 Task: Find connections with filter location Mettmann with filter topic #Automationwith filter profile language French with filter current company Crescendo Global  with filter school Smt Mithibai Motiram Kundnani College of Commerce and Economics 32nd Road Bandra Mumbai 400 050 with filter industry Wholesale Luxury Goods and Jewelry with filter service category Labor and Employment Law with filter keywords title Chief People Officer
Action: Mouse moved to (488, 49)
Screenshot: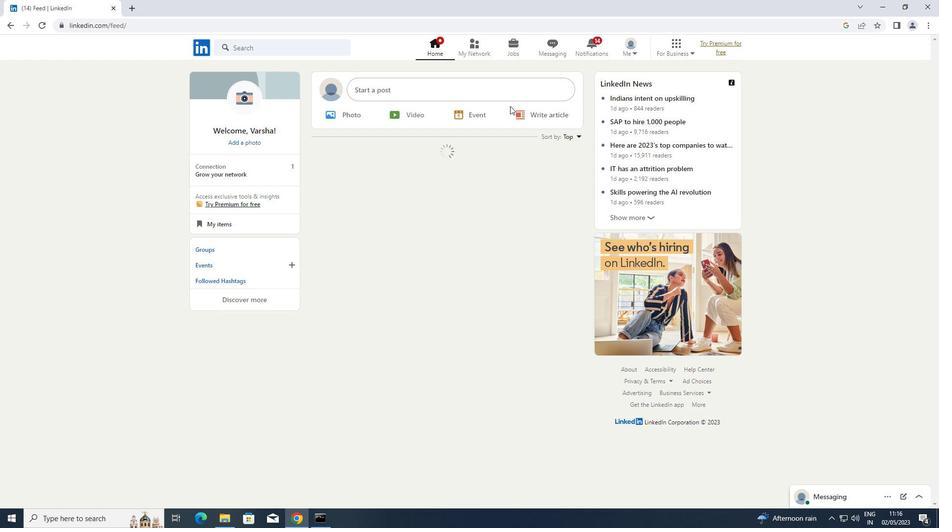 
Action: Mouse pressed left at (488, 49)
Screenshot: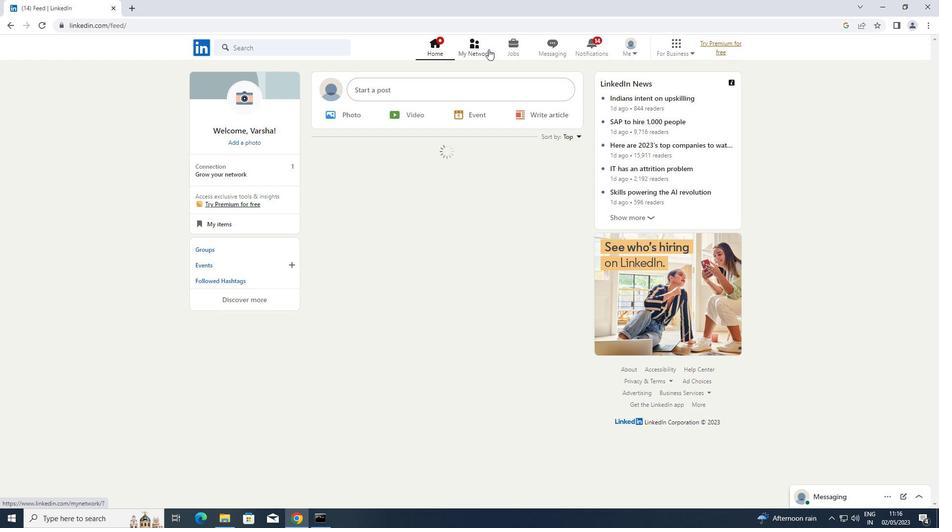 
Action: Mouse moved to (254, 94)
Screenshot: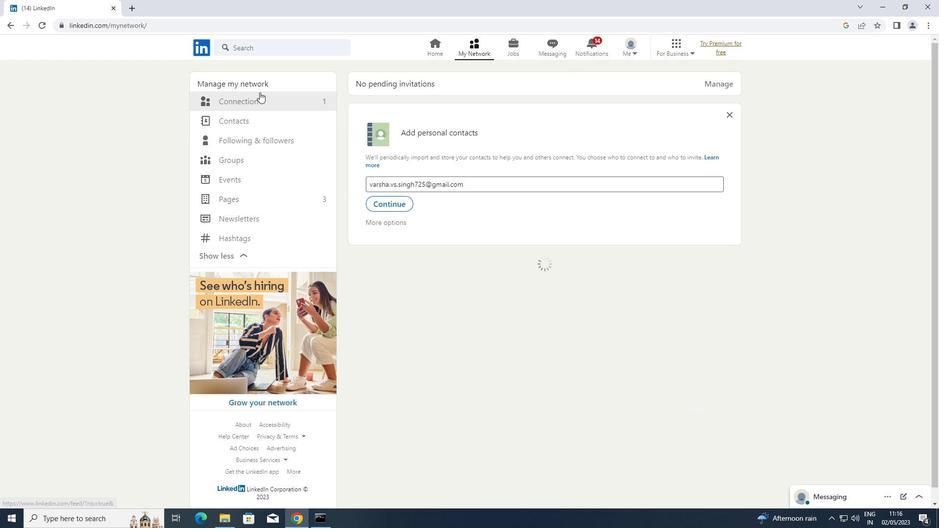 
Action: Mouse pressed left at (254, 94)
Screenshot: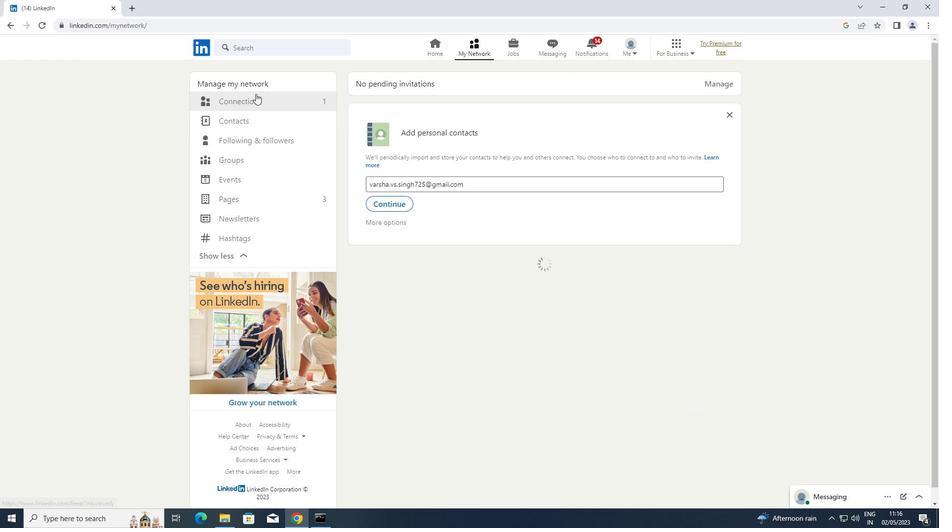 
Action: Mouse moved to (255, 96)
Screenshot: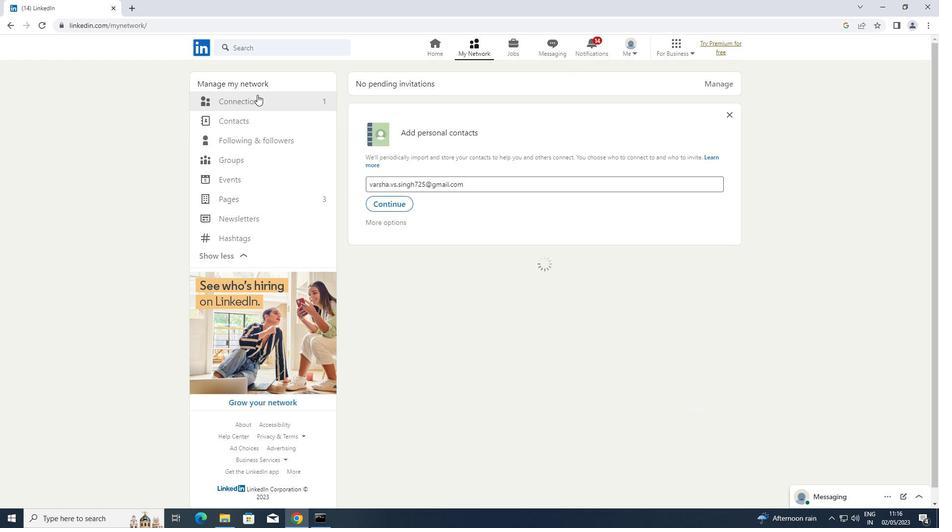 
Action: Mouse pressed left at (255, 96)
Screenshot: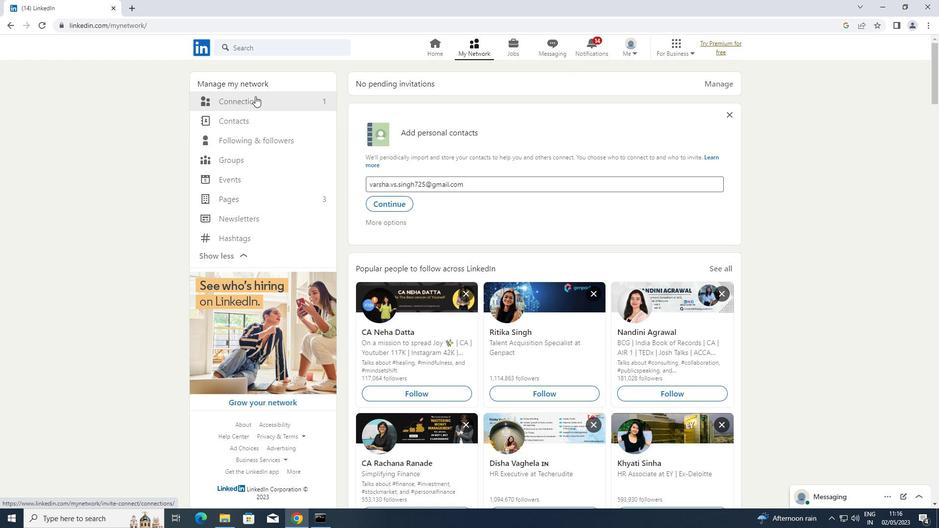 
Action: Mouse moved to (543, 100)
Screenshot: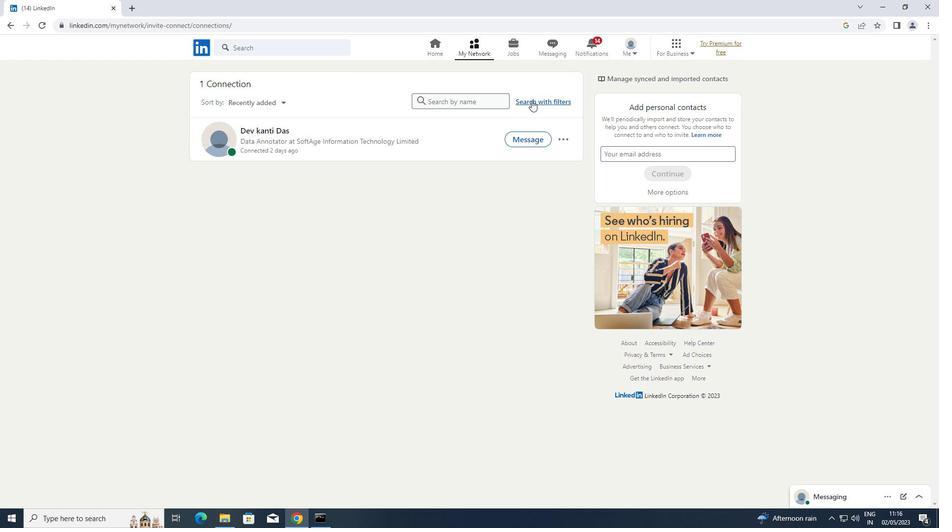 
Action: Mouse pressed left at (543, 100)
Screenshot: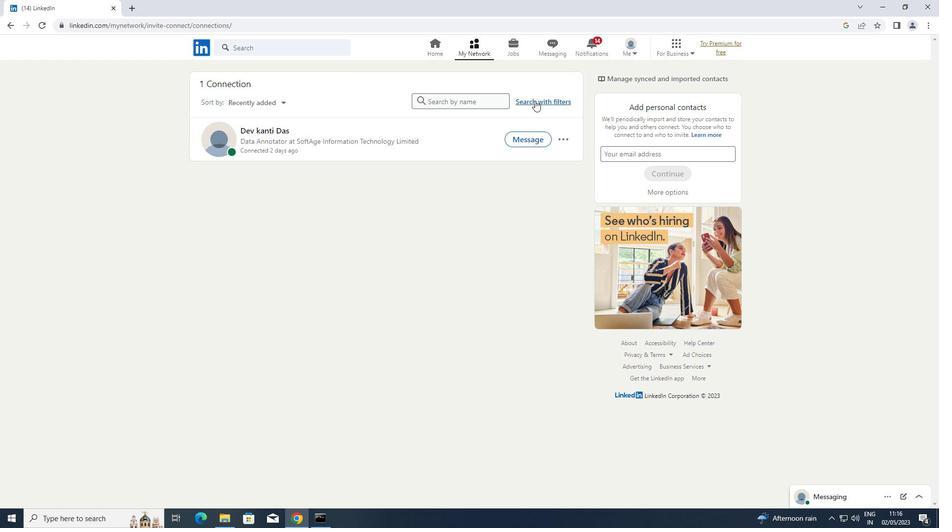 
Action: Mouse moved to (499, 76)
Screenshot: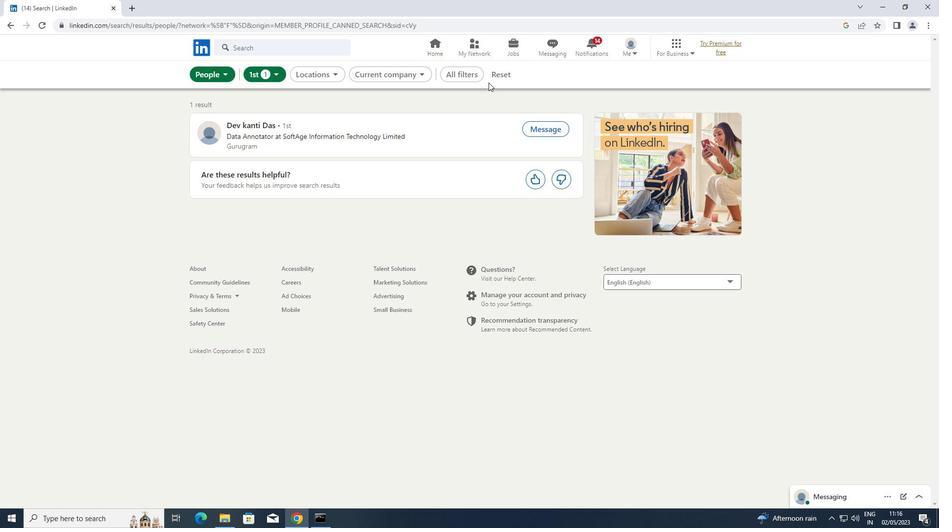 
Action: Mouse pressed left at (499, 76)
Screenshot: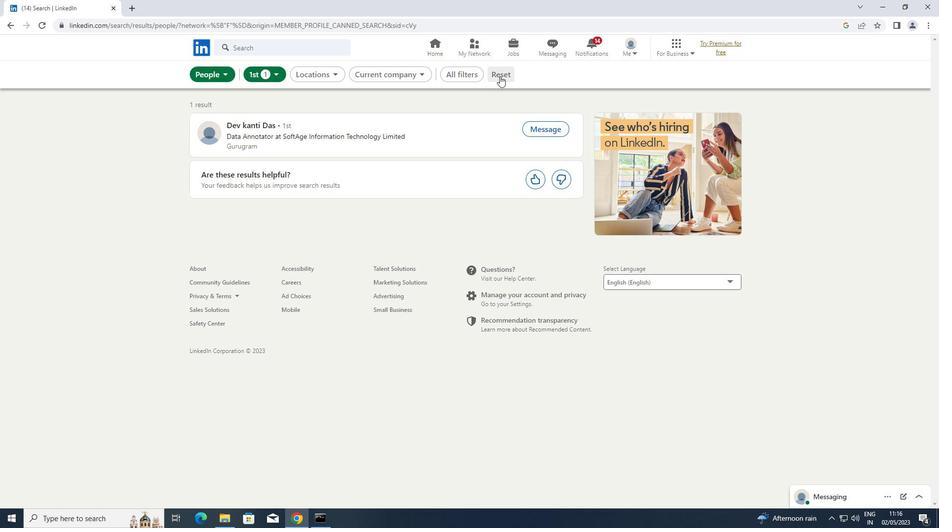 
Action: Mouse moved to (481, 74)
Screenshot: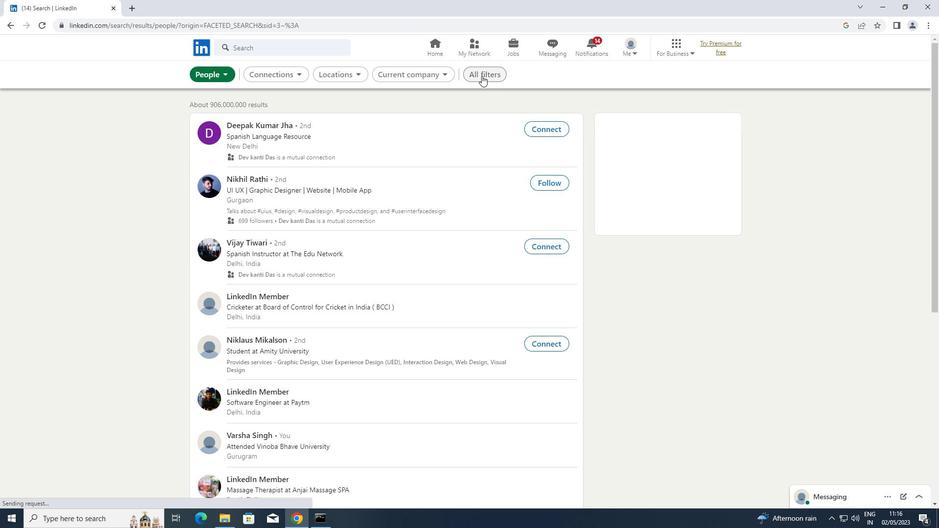 
Action: Mouse pressed left at (481, 74)
Screenshot: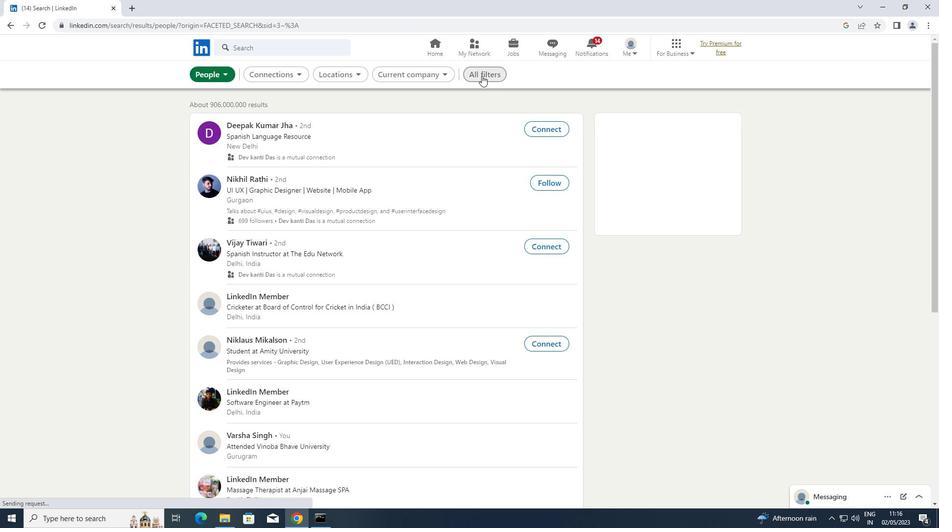 
Action: Mouse moved to (811, 362)
Screenshot: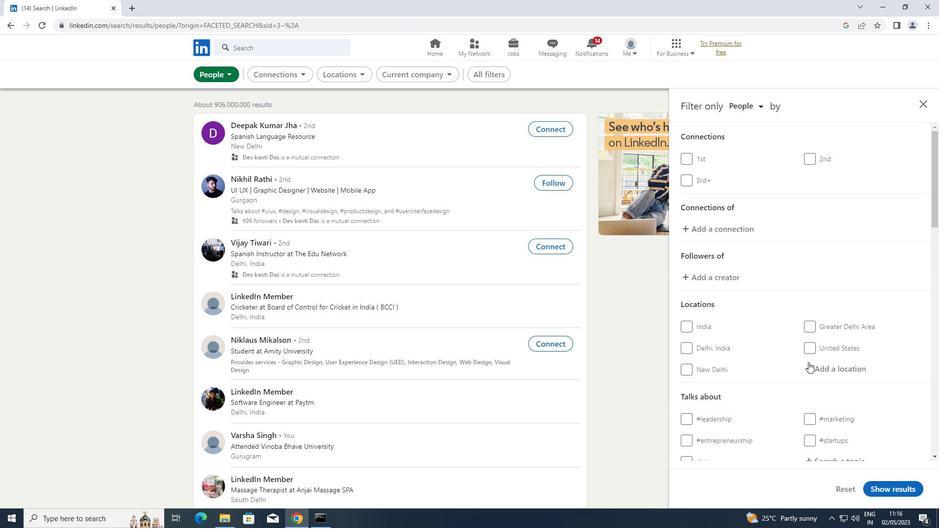 
Action: Mouse pressed left at (811, 362)
Screenshot: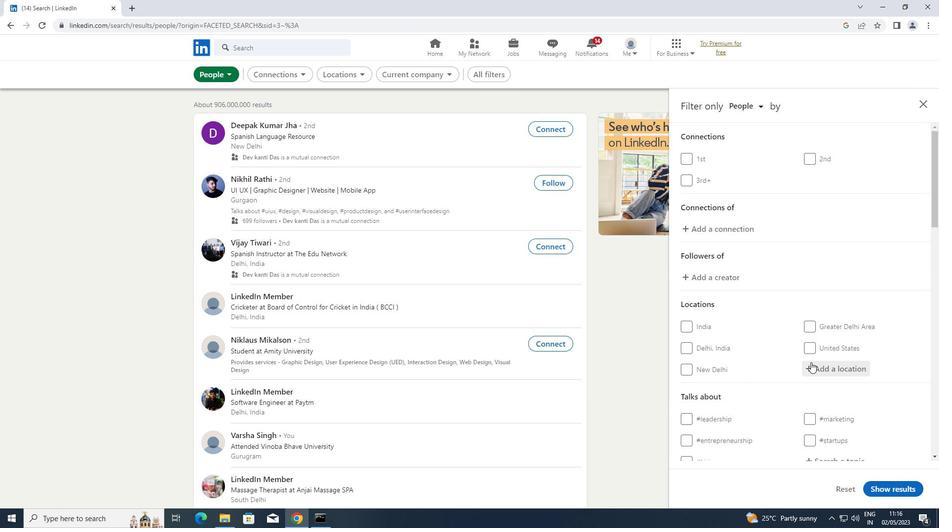 
Action: Key pressed <Key.shift>METTMAN
Screenshot: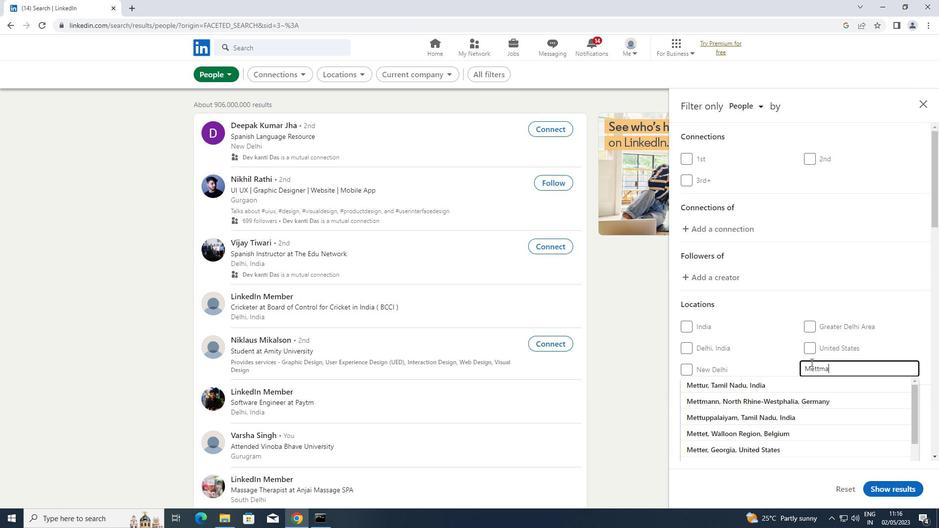 
Action: Mouse moved to (798, 403)
Screenshot: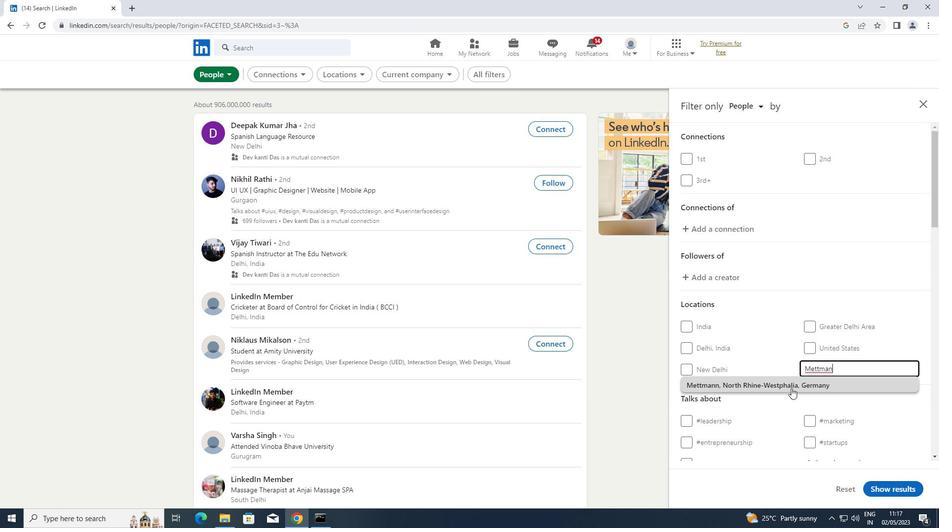 
Action: Mouse scrolled (798, 403) with delta (0, 0)
Screenshot: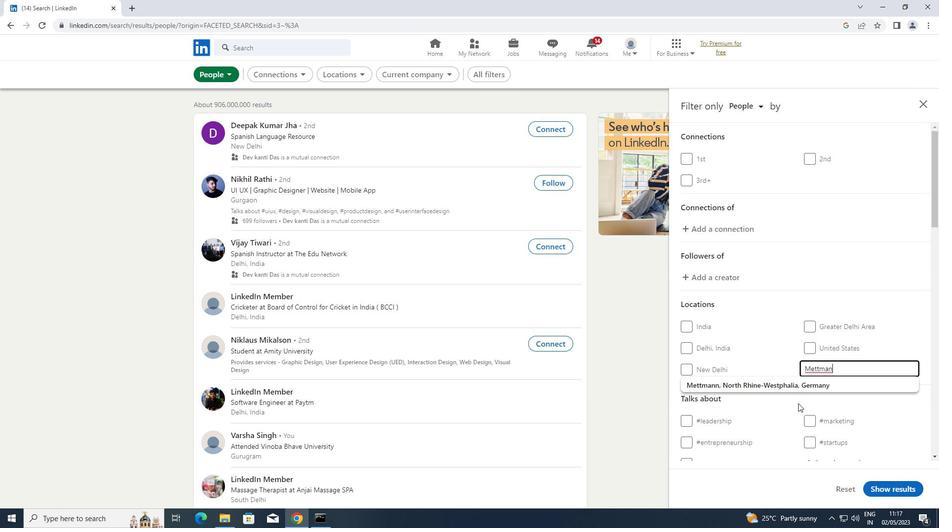 
Action: Mouse scrolled (798, 403) with delta (0, 0)
Screenshot: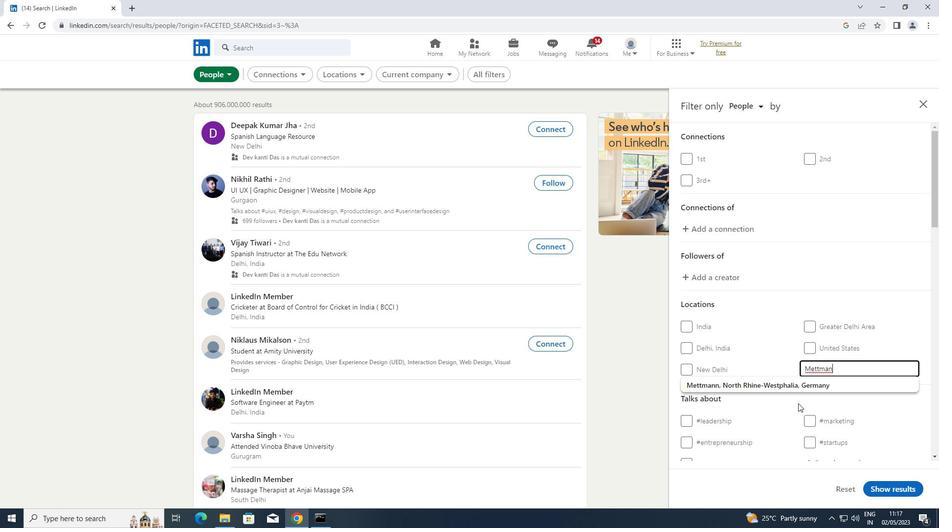 
Action: Mouse moved to (831, 360)
Screenshot: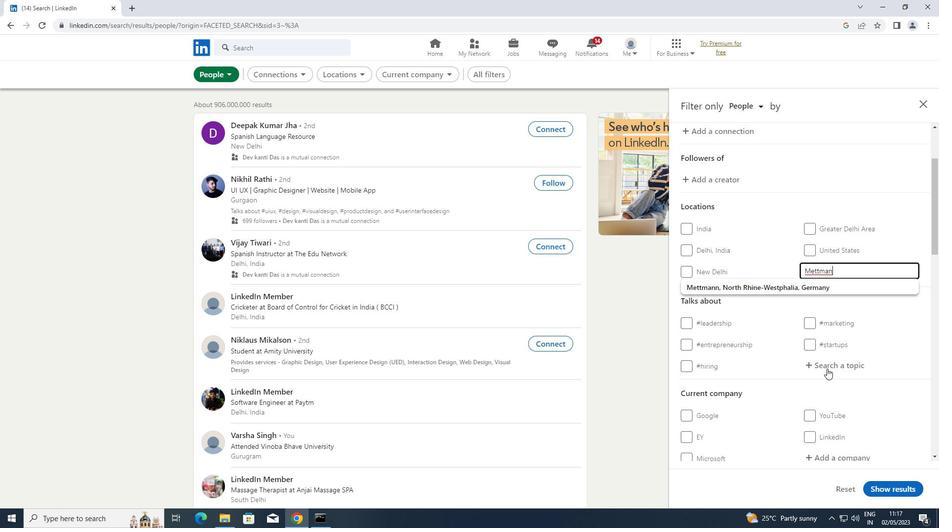 
Action: Mouse pressed left at (831, 360)
Screenshot: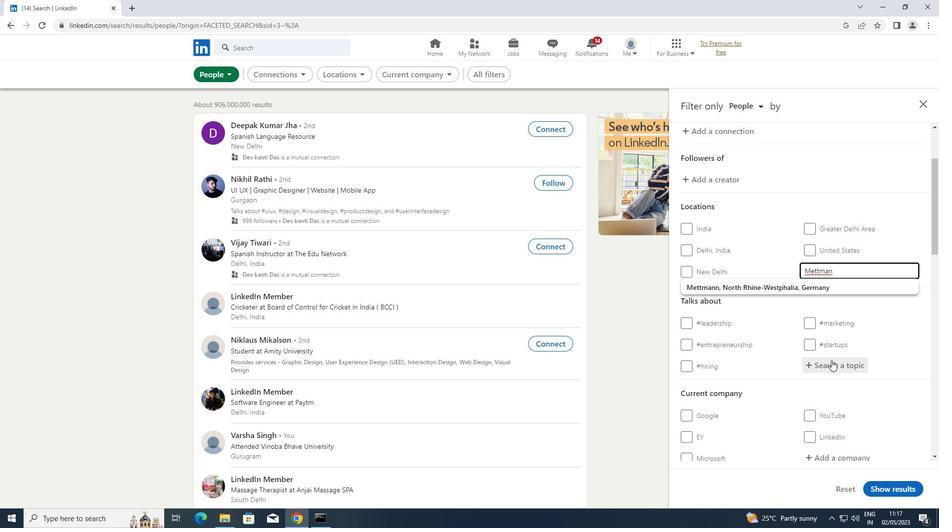 
Action: Key pressed <Key.shift>AUTOMA
Screenshot: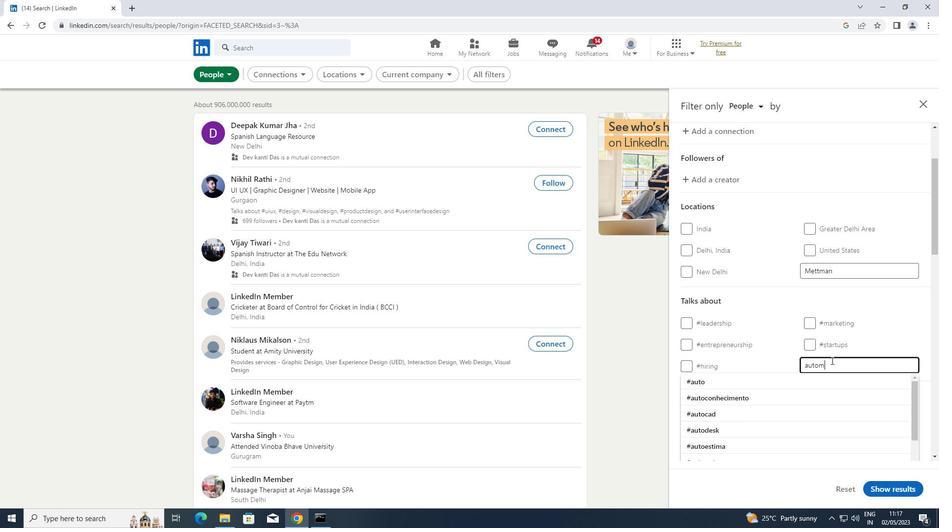 
Action: Mouse moved to (746, 388)
Screenshot: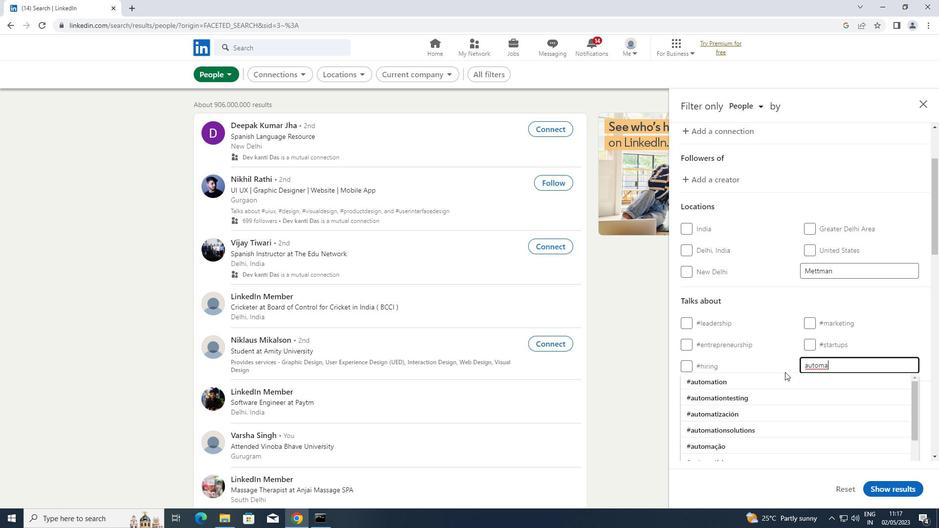 
Action: Mouse pressed left at (746, 388)
Screenshot: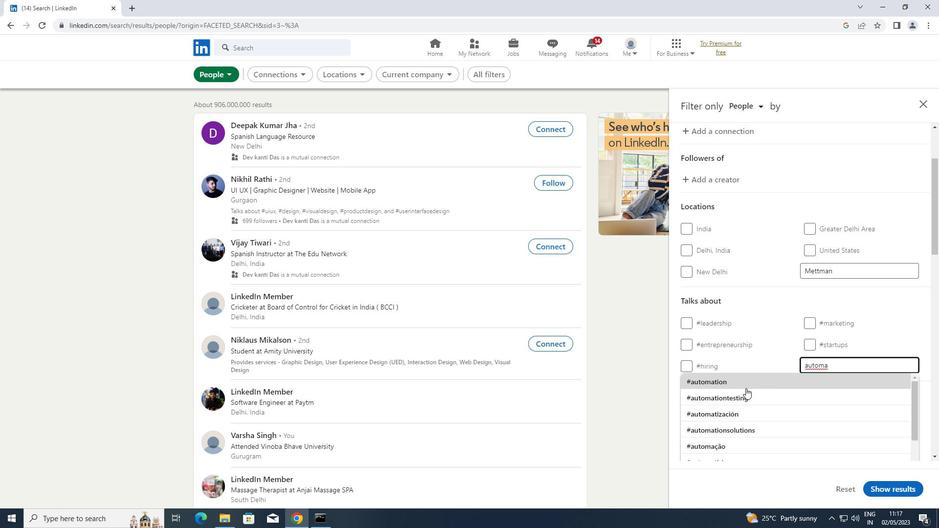 
Action: Mouse scrolled (746, 387) with delta (0, 0)
Screenshot: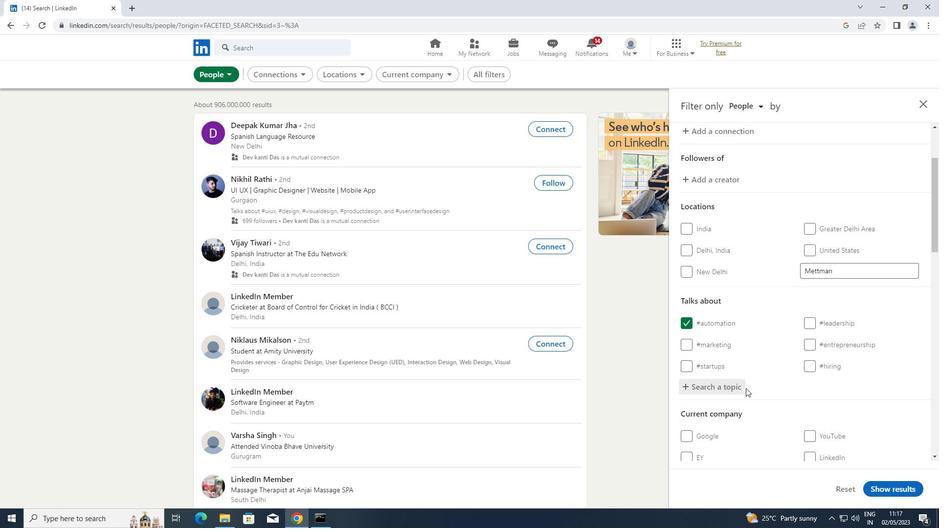 
Action: Mouse scrolled (746, 387) with delta (0, 0)
Screenshot: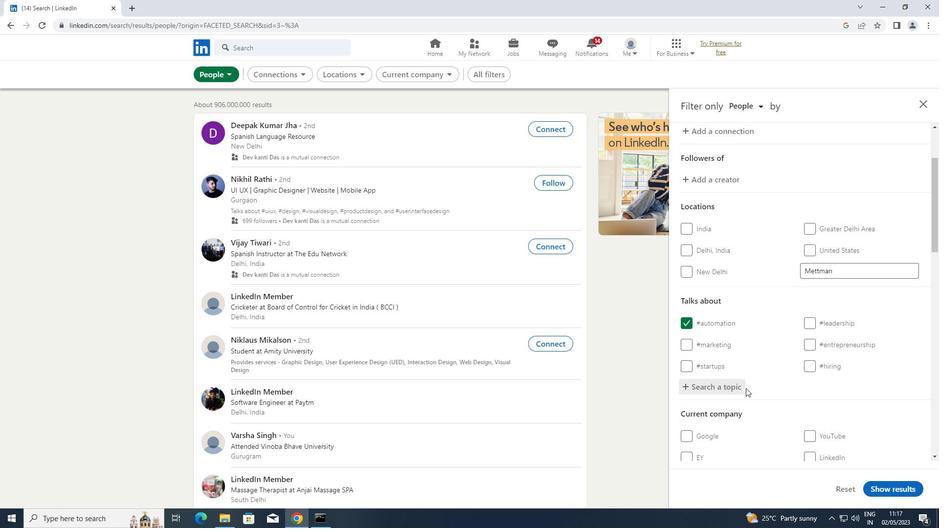 
Action: Mouse scrolled (746, 387) with delta (0, 0)
Screenshot: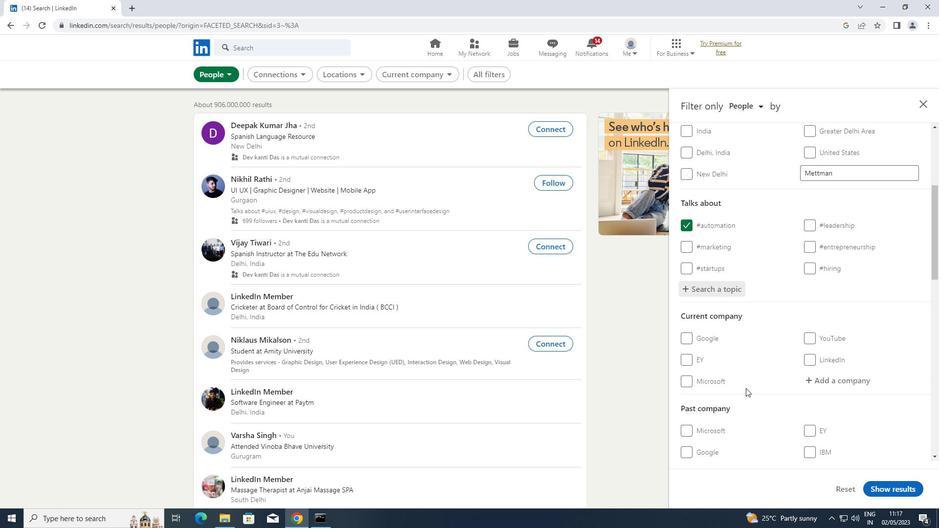 
Action: Mouse scrolled (746, 387) with delta (0, 0)
Screenshot: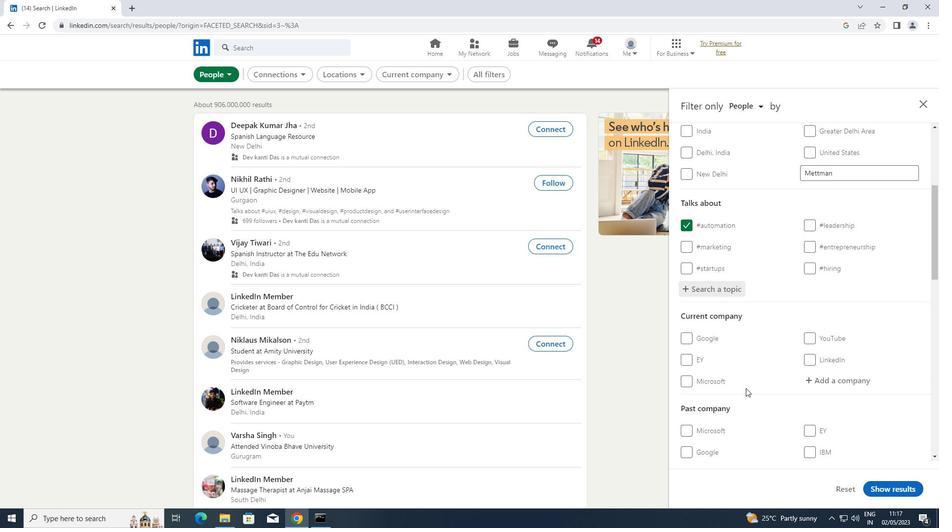 
Action: Mouse scrolled (746, 387) with delta (0, 0)
Screenshot: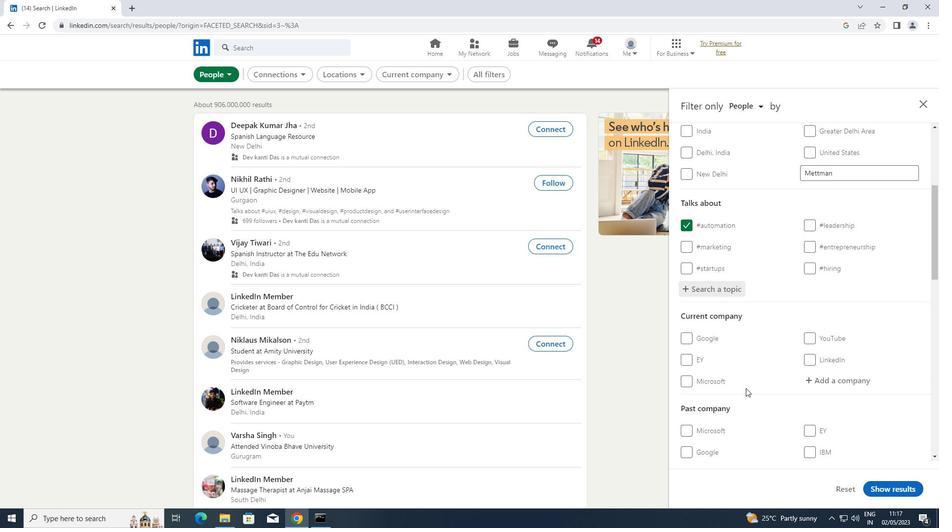 
Action: Mouse scrolled (746, 387) with delta (0, 0)
Screenshot: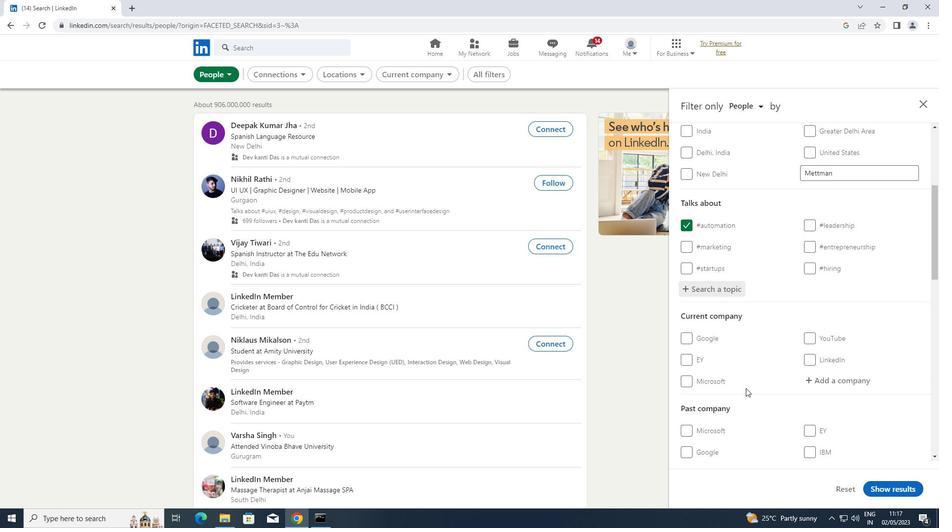 
Action: Mouse scrolled (746, 387) with delta (0, 0)
Screenshot: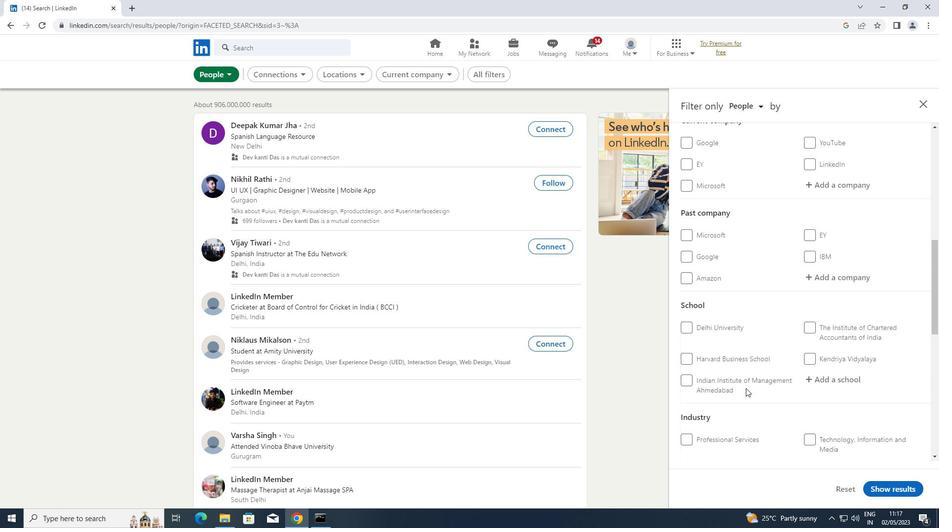 
Action: Mouse scrolled (746, 387) with delta (0, 0)
Screenshot: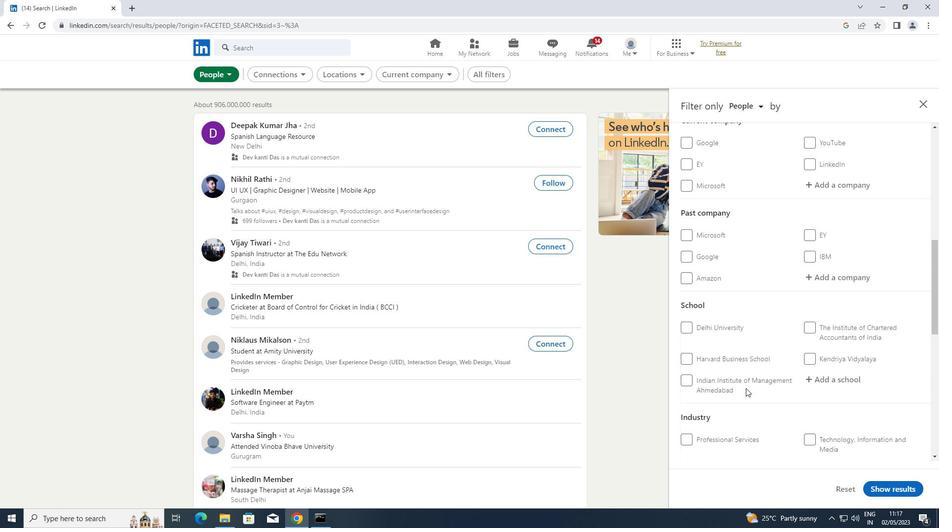 
Action: Mouse scrolled (746, 387) with delta (0, 0)
Screenshot: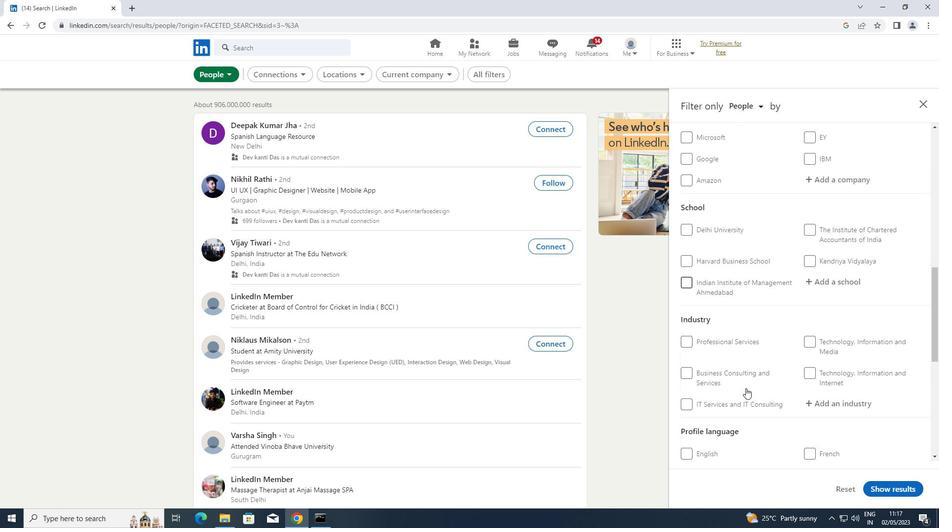 
Action: Mouse scrolled (746, 387) with delta (0, 0)
Screenshot: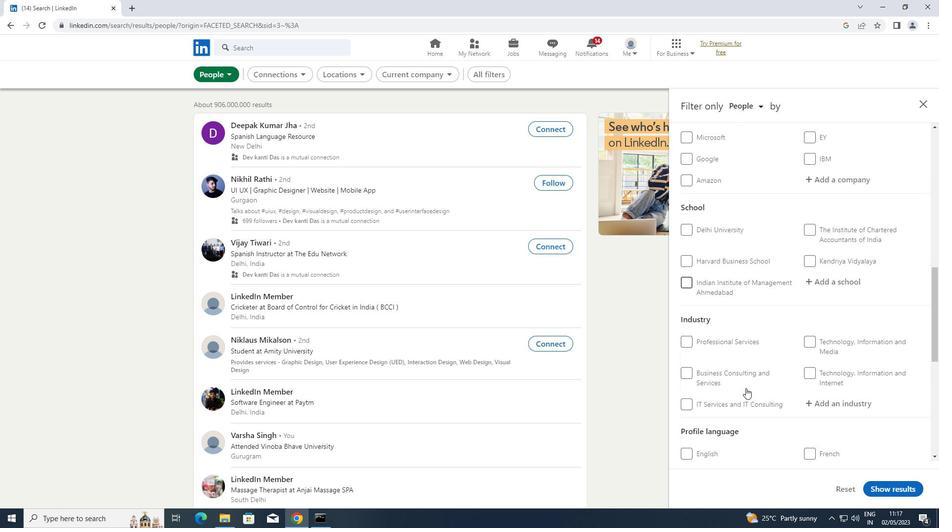 
Action: Mouse moved to (810, 357)
Screenshot: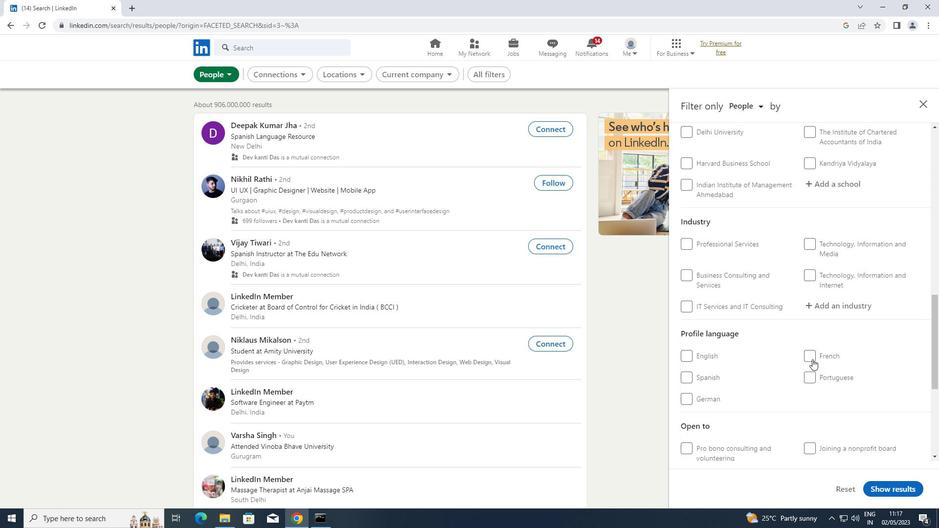 
Action: Mouse pressed left at (810, 357)
Screenshot: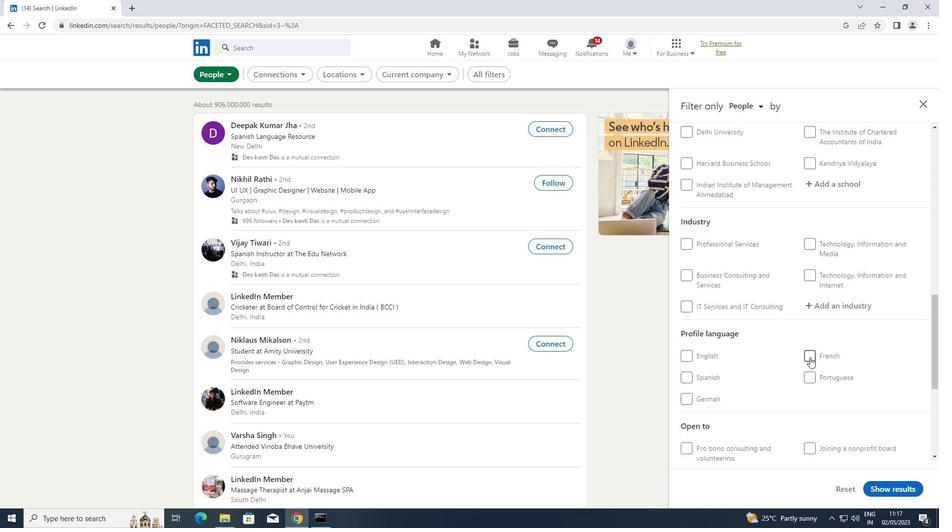 
Action: Mouse moved to (788, 352)
Screenshot: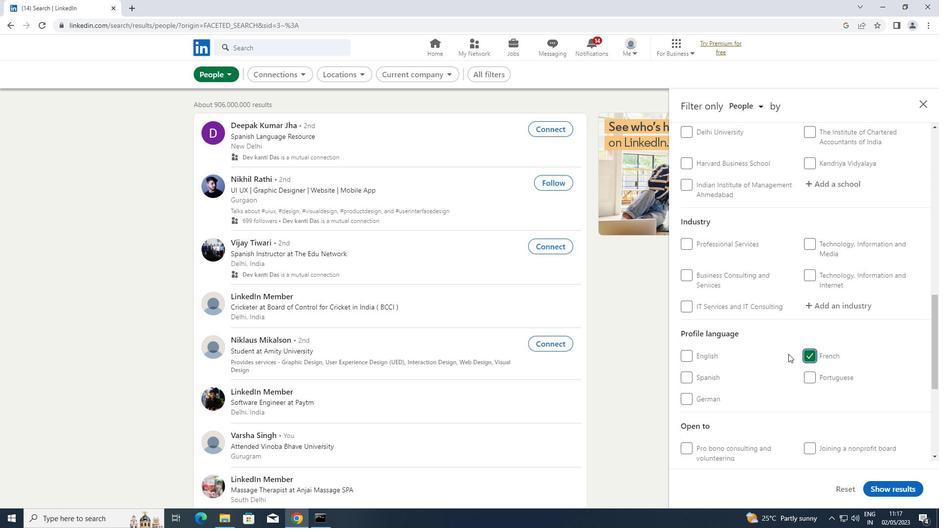 
Action: Mouse scrolled (788, 353) with delta (0, 0)
Screenshot: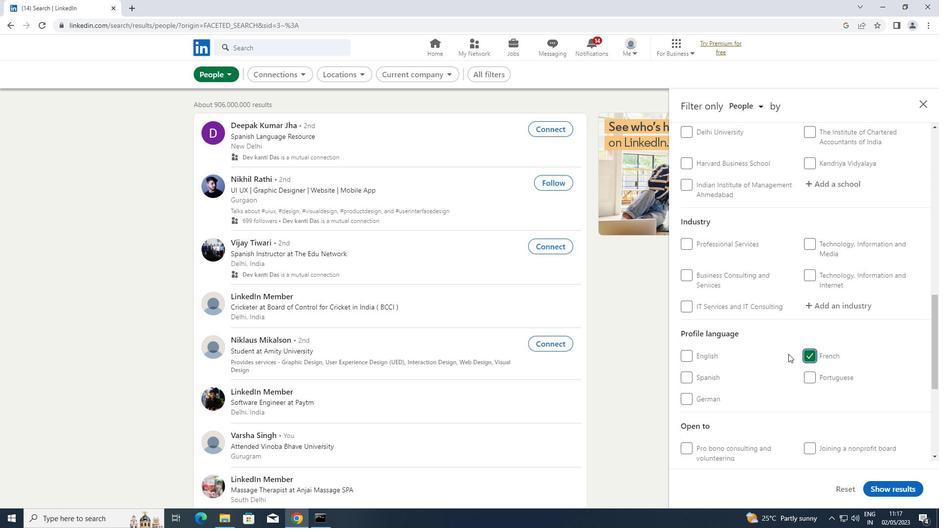 
Action: Mouse scrolled (788, 353) with delta (0, 0)
Screenshot: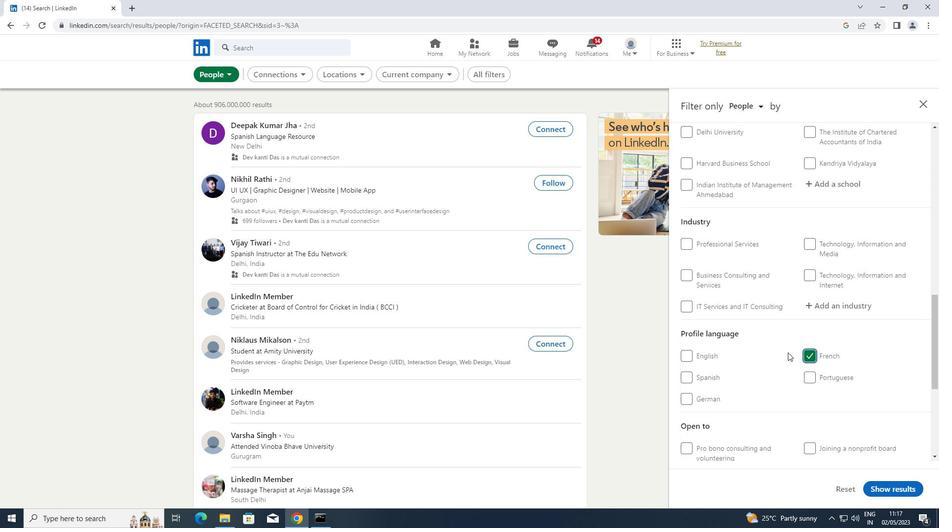 
Action: Mouse scrolled (788, 353) with delta (0, 0)
Screenshot: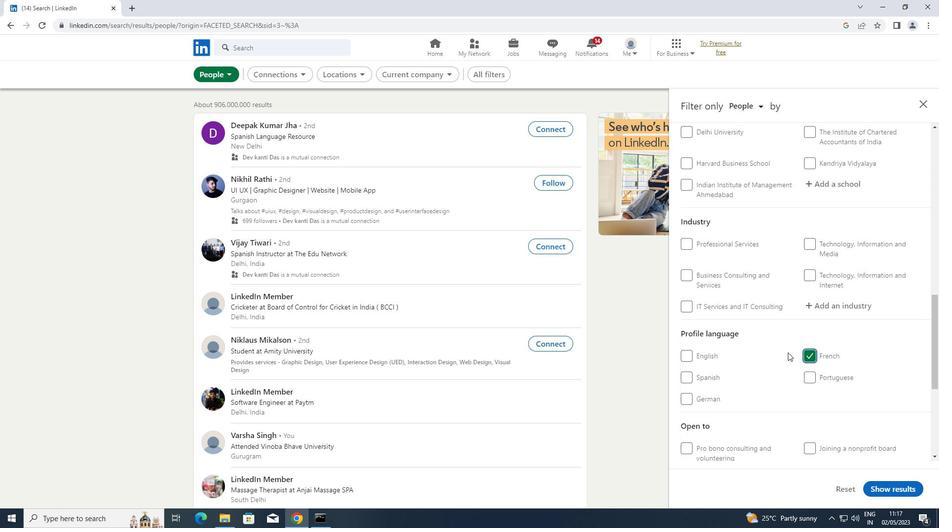 
Action: Mouse scrolled (788, 353) with delta (0, 0)
Screenshot: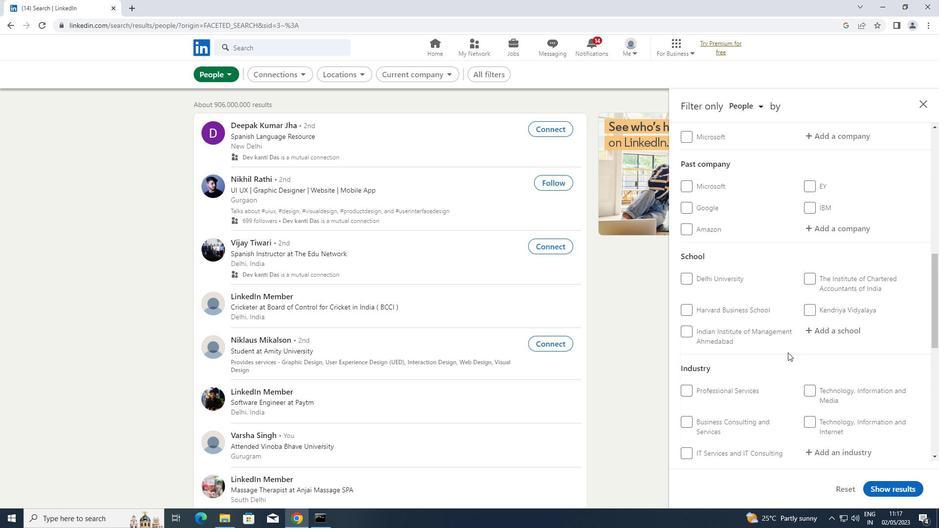 
Action: Mouse scrolled (788, 353) with delta (0, 0)
Screenshot: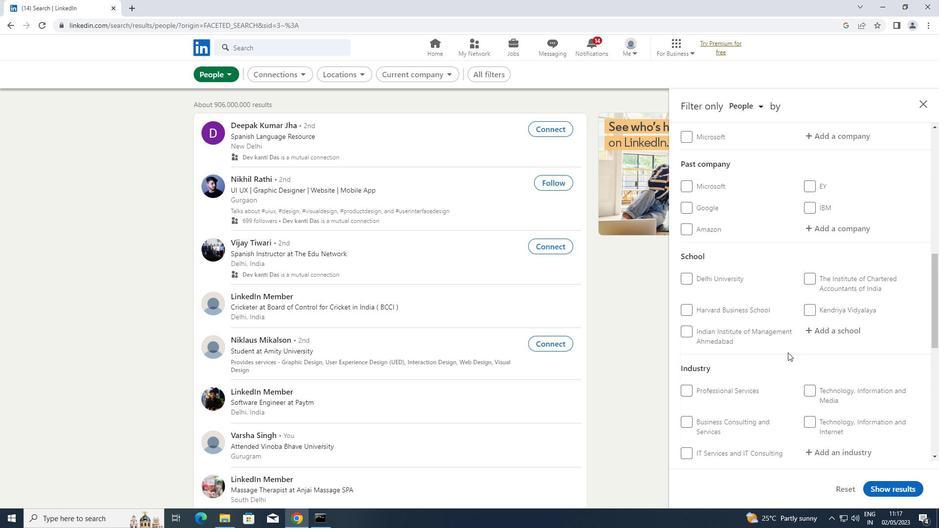 
Action: Mouse scrolled (788, 353) with delta (0, 0)
Screenshot: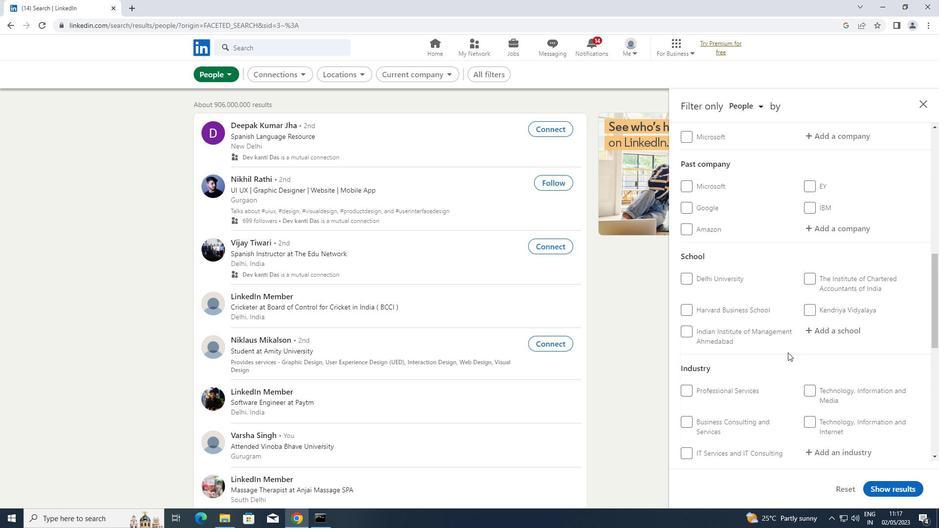 
Action: Mouse moved to (828, 280)
Screenshot: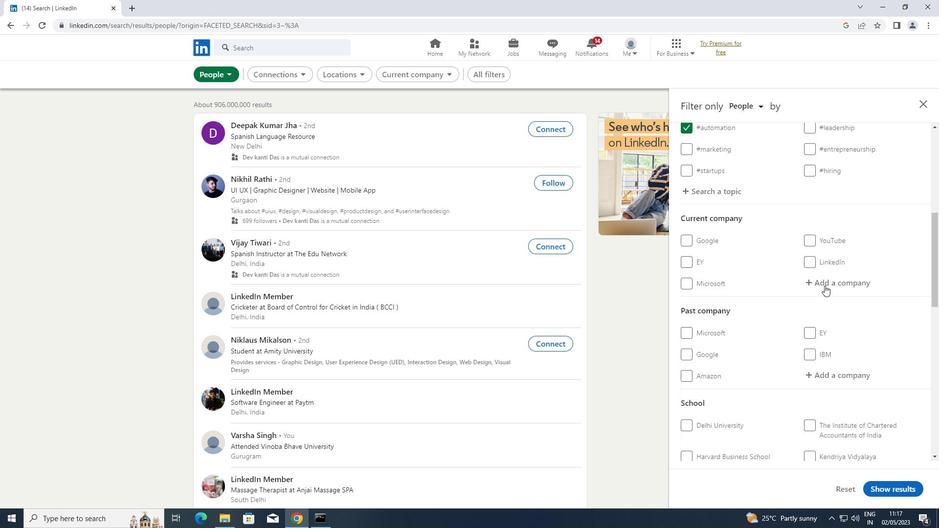 
Action: Mouse pressed left at (828, 280)
Screenshot: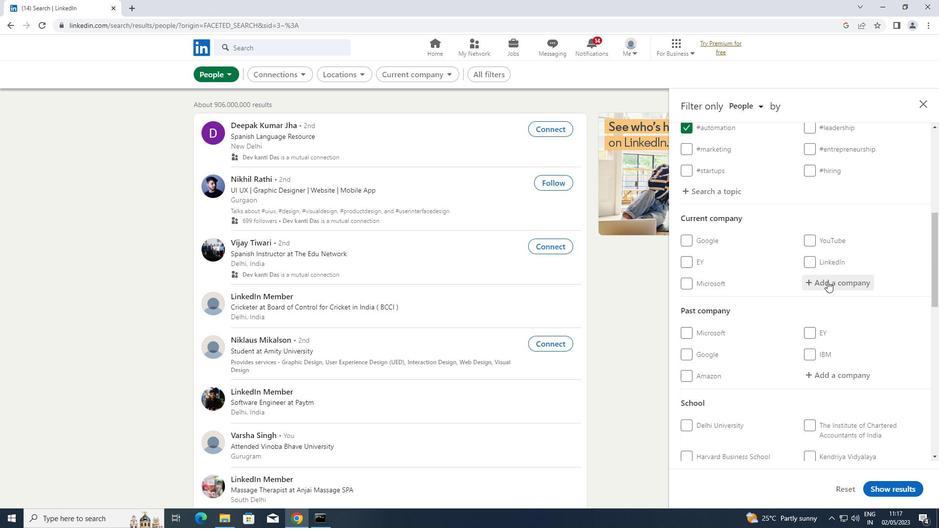 
Action: Key pressed <Key.shift>CRESCEN
Screenshot: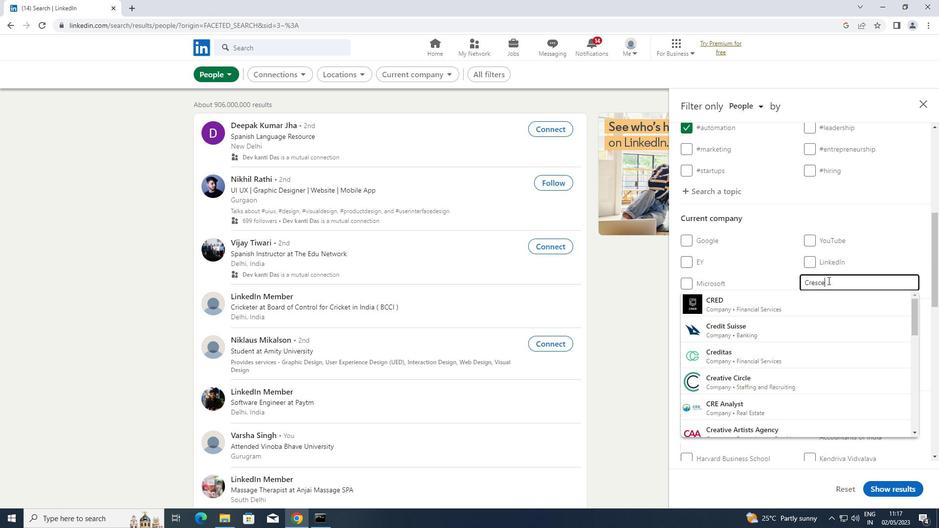 
Action: Mouse moved to (795, 306)
Screenshot: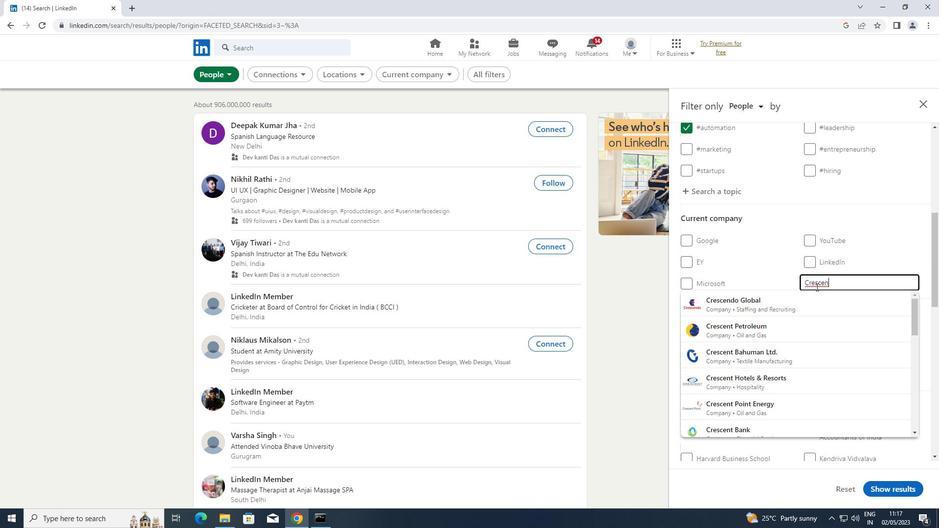 
Action: Mouse pressed left at (795, 306)
Screenshot: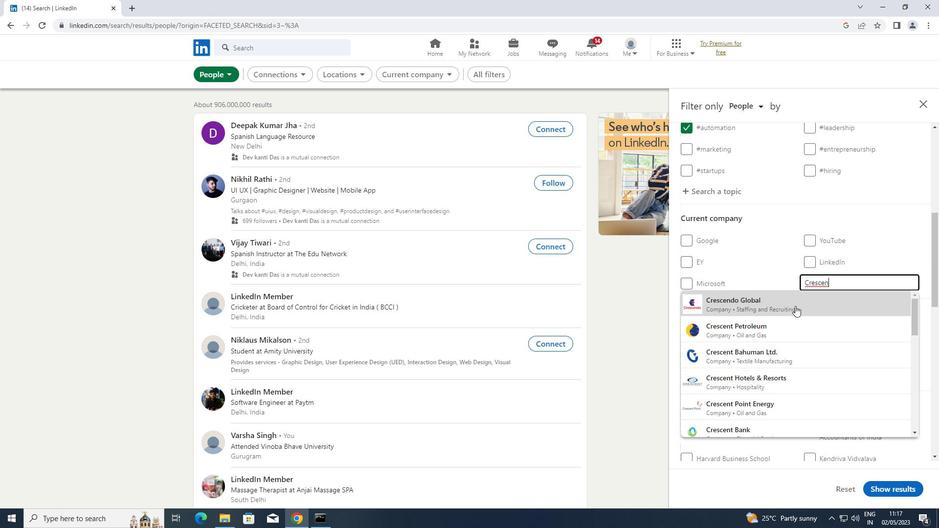 
Action: Mouse scrolled (795, 305) with delta (0, 0)
Screenshot: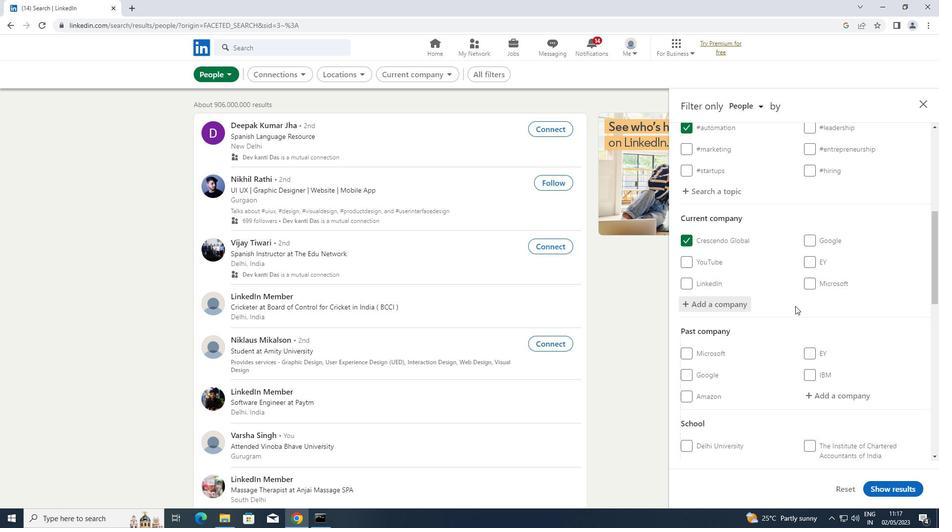 
Action: Mouse scrolled (795, 305) with delta (0, 0)
Screenshot: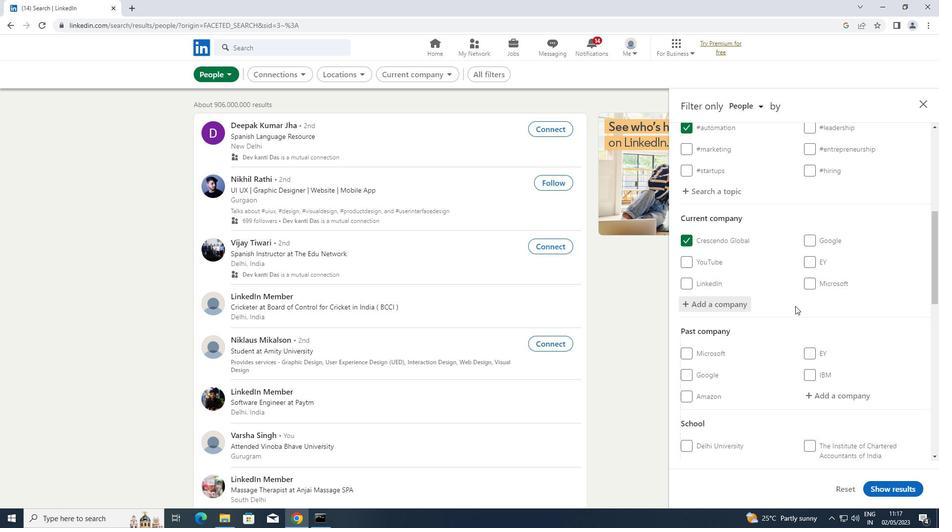 
Action: Mouse moved to (795, 305)
Screenshot: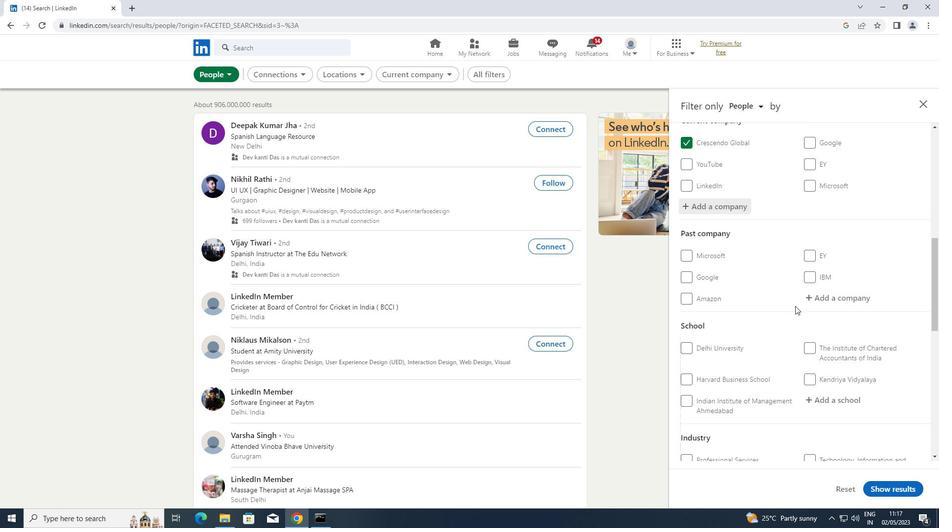 
Action: Mouse scrolled (795, 305) with delta (0, 0)
Screenshot: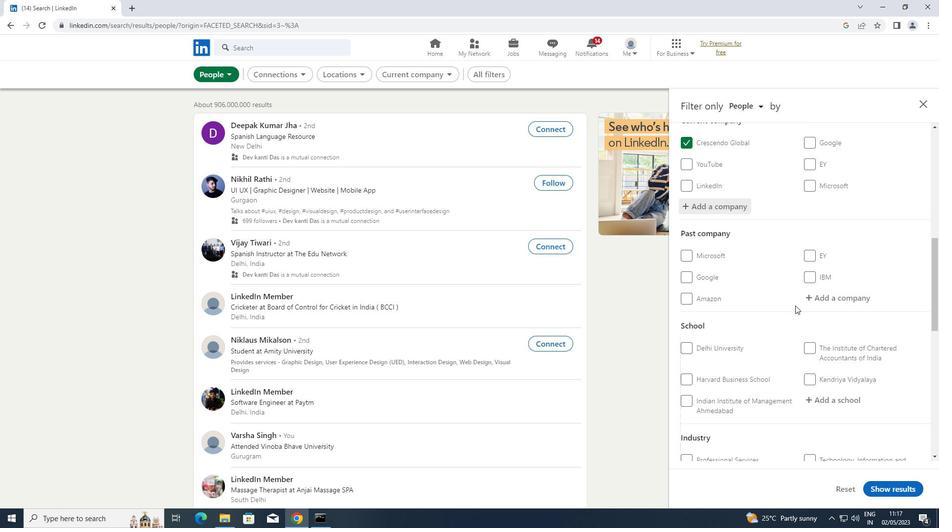 
Action: Mouse scrolled (795, 305) with delta (0, 0)
Screenshot: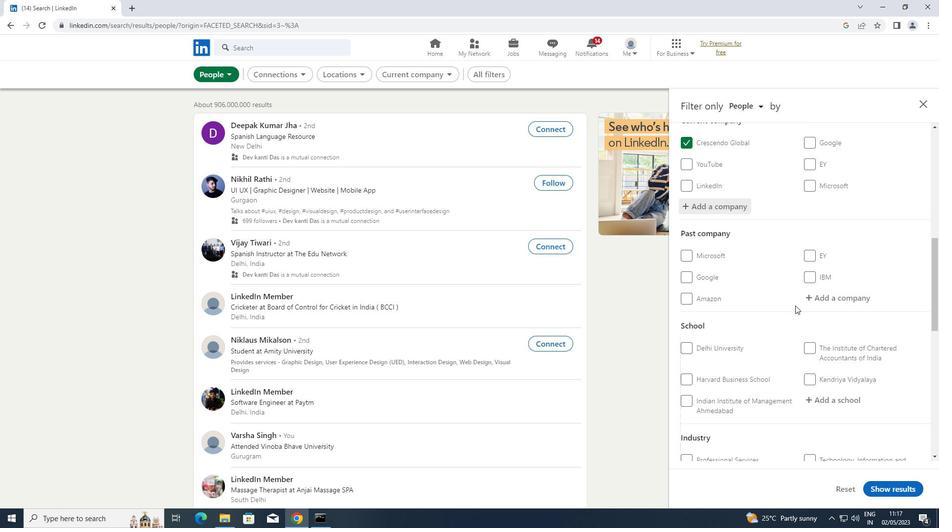 
Action: Mouse moved to (824, 300)
Screenshot: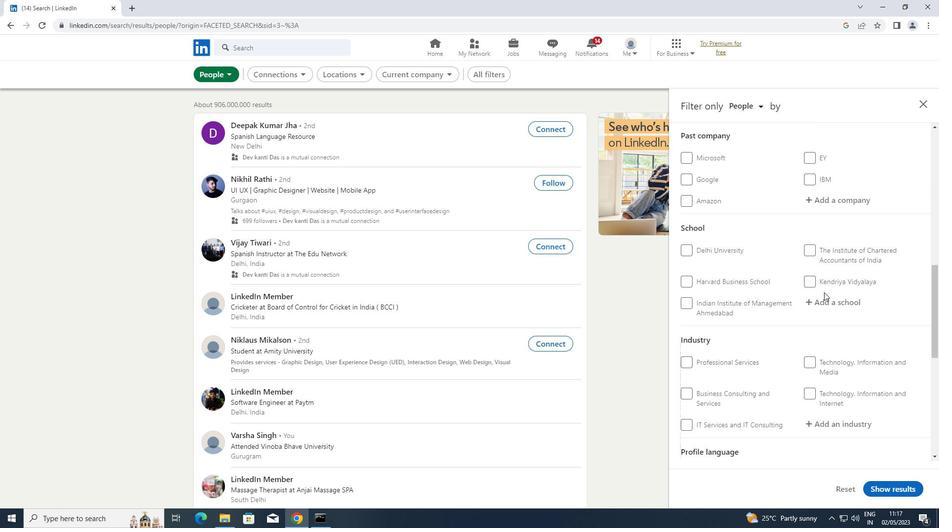 
Action: Mouse pressed left at (824, 300)
Screenshot: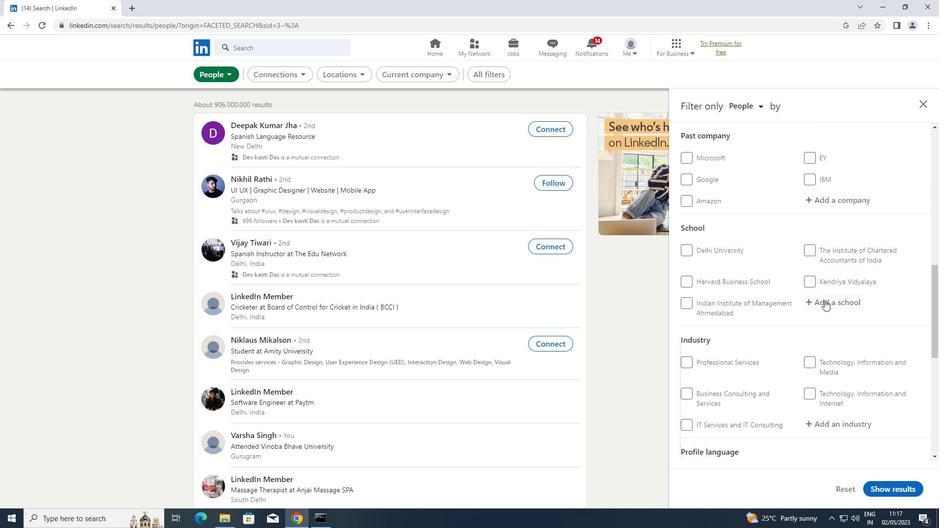 
Action: Key pressed <Key.shift>SMT<Key.space><Key.shift>MITHI
Screenshot: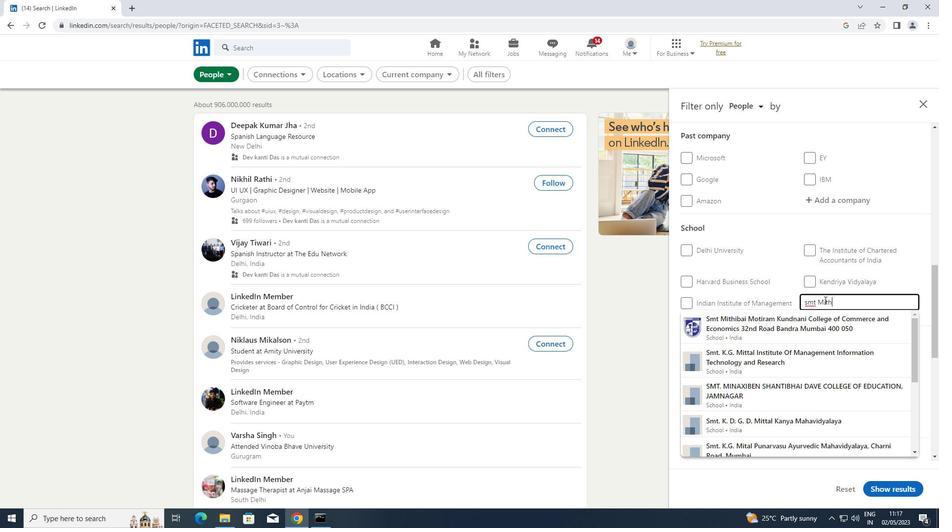 
Action: Mouse moved to (789, 323)
Screenshot: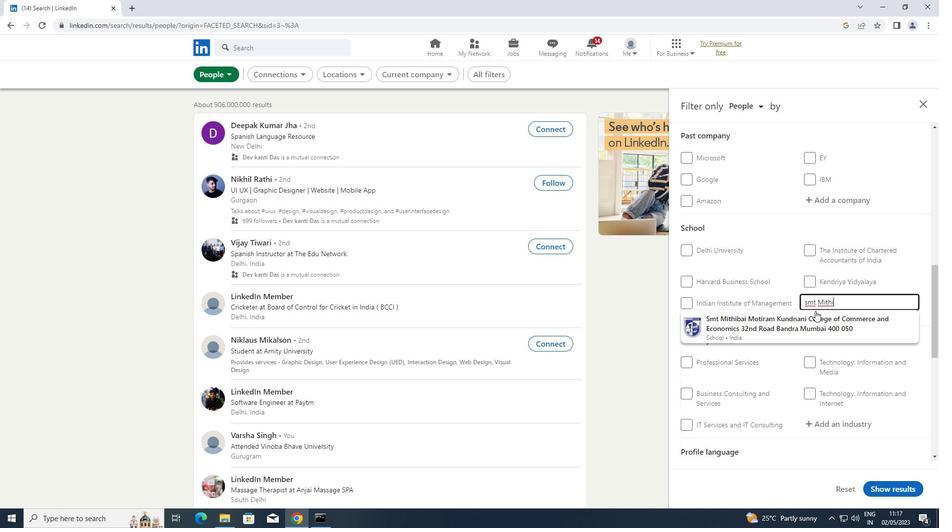 
Action: Mouse pressed left at (789, 323)
Screenshot: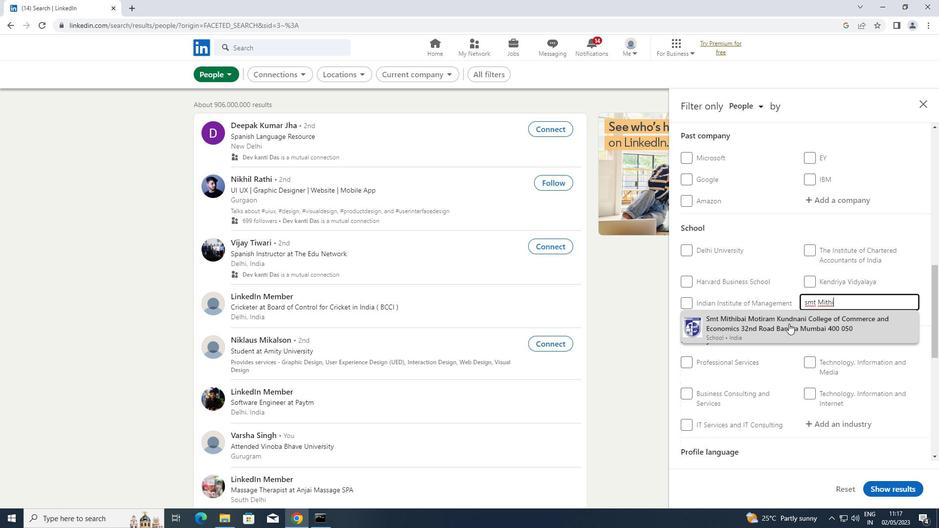 
Action: Mouse scrolled (789, 323) with delta (0, 0)
Screenshot: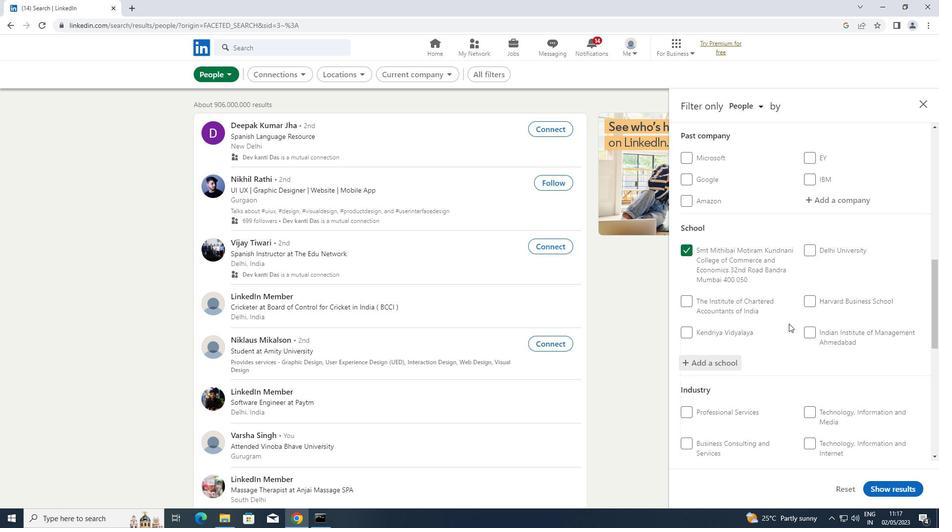 
Action: Mouse scrolled (789, 323) with delta (0, 0)
Screenshot: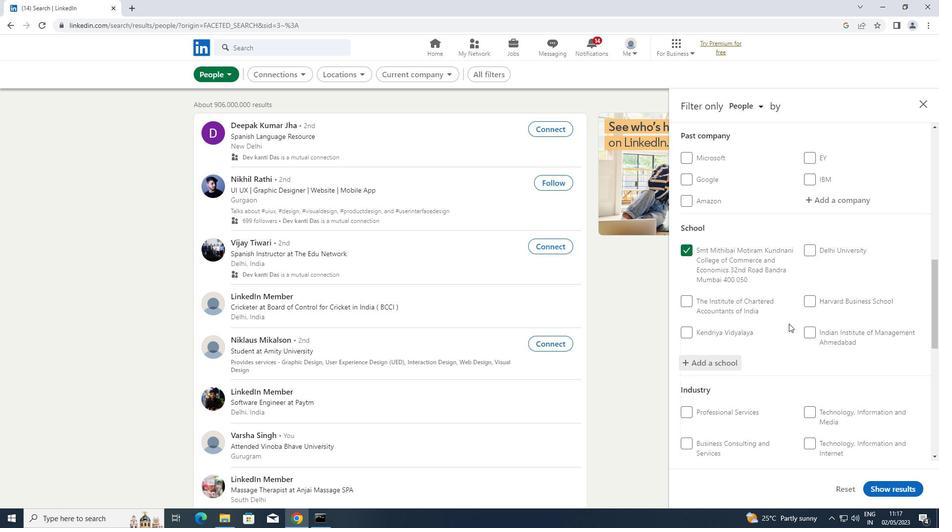 
Action: Mouse scrolled (789, 323) with delta (0, 0)
Screenshot: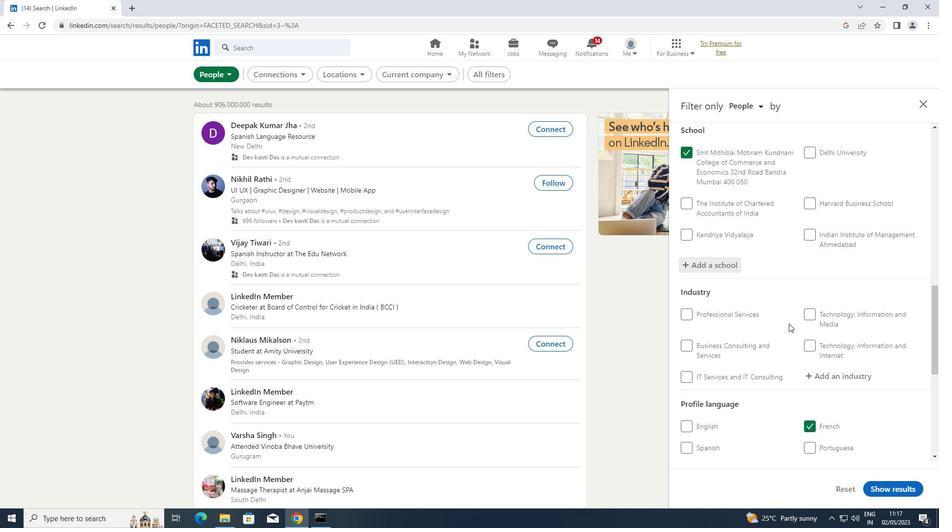 
Action: Mouse scrolled (789, 323) with delta (0, 0)
Screenshot: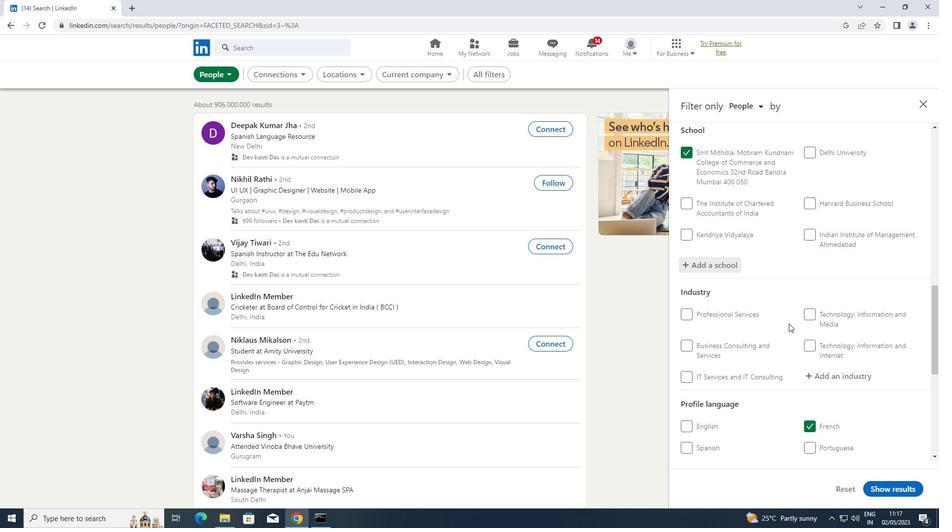 
Action: Mouse moved to (824, 279)
Screenshot: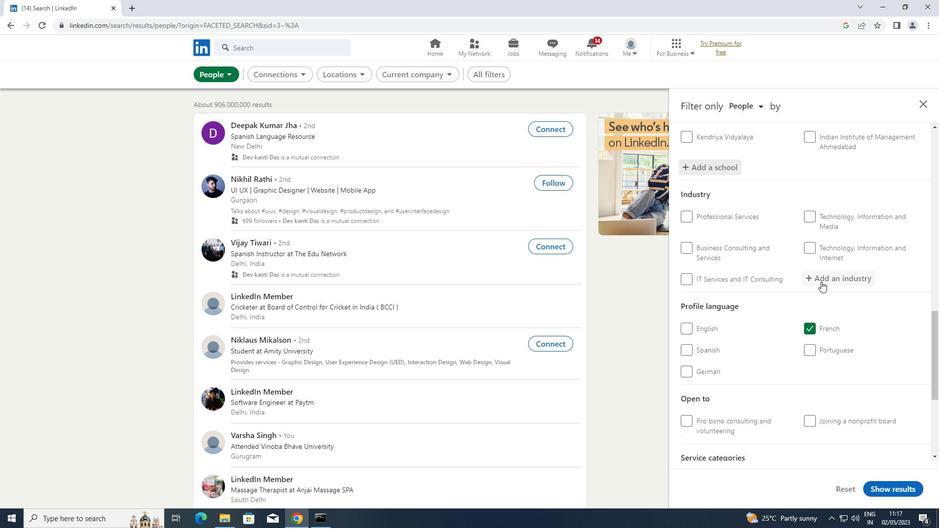 
Action: Mouse pressed left at (824, 279)
Screenshot: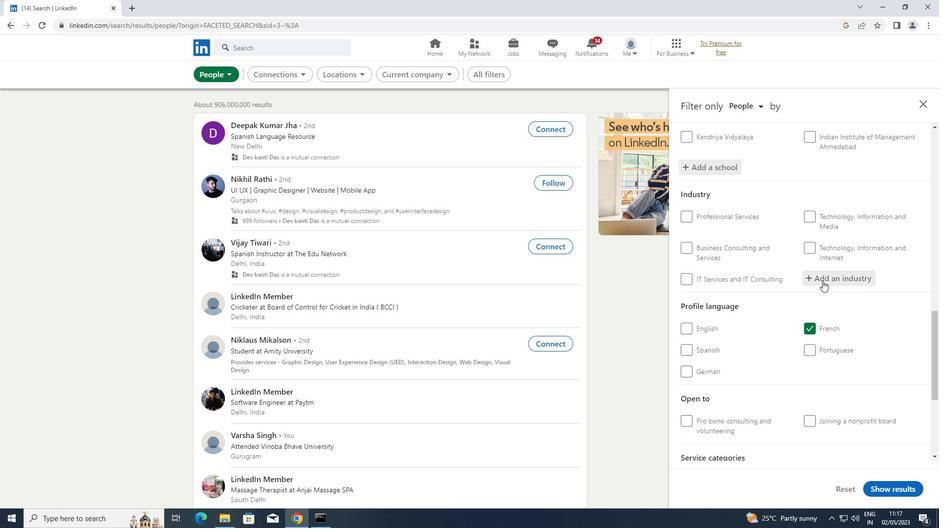 
Action: Key pressed <Key.shift>WHOLESALE<Key.space><Key.shift>LU
Screenshot: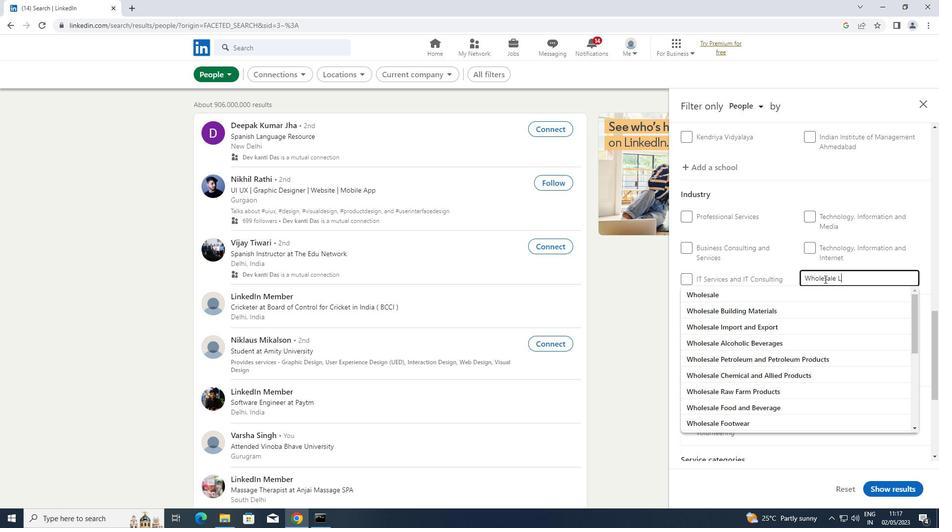 
Action: Mouse moved to (797, 292)
Screenshot: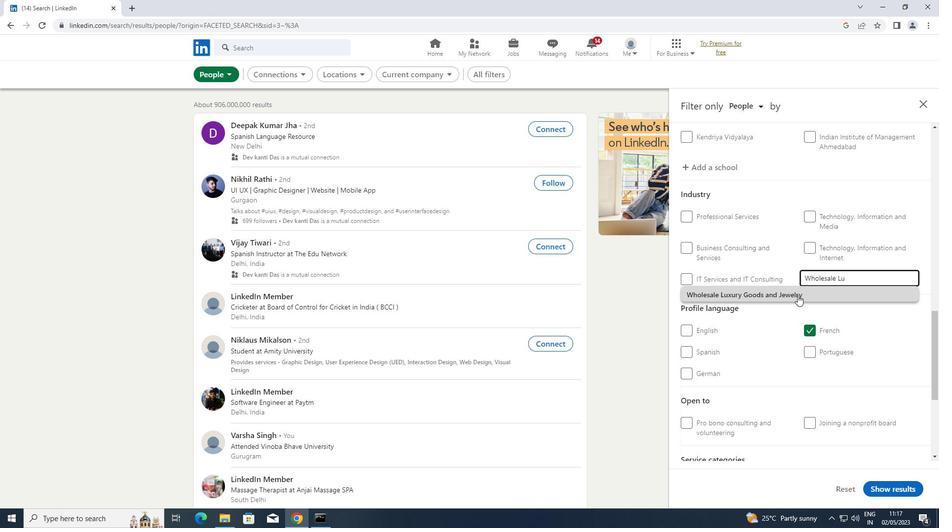 
Action: Mouse pressed left at (797, 292)
Screenshot: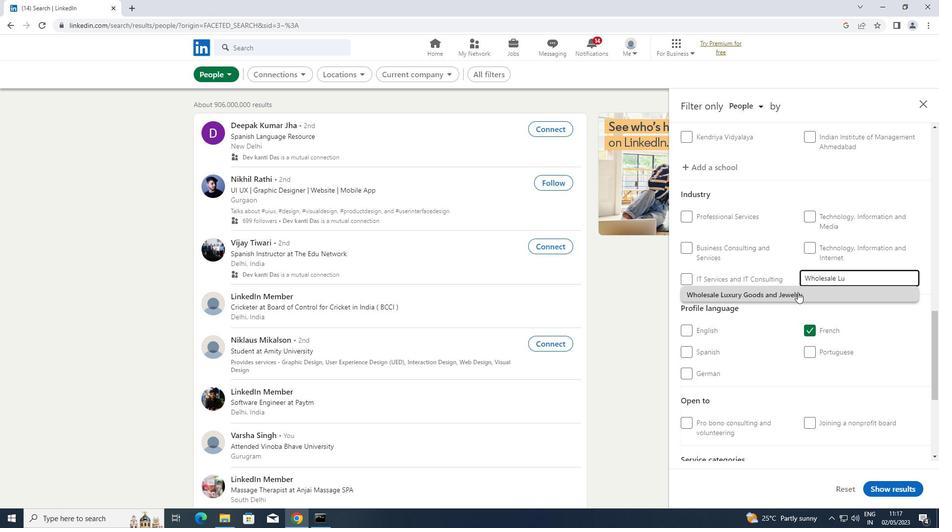 
Action: Mouse scrolled (797, 292) with delta (0, 0)
Screenshot: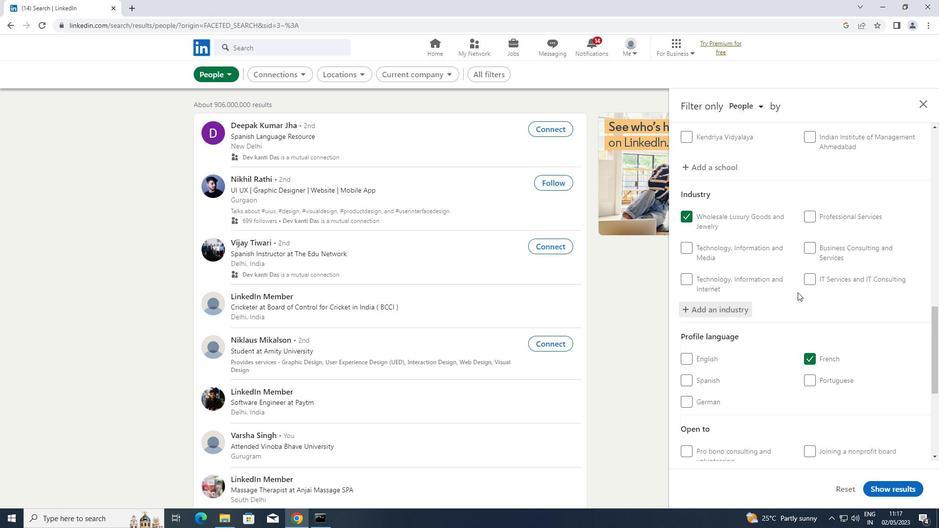 
Action: Mouse scrolled (797, 292) with delta (0, 0)
Screenshot: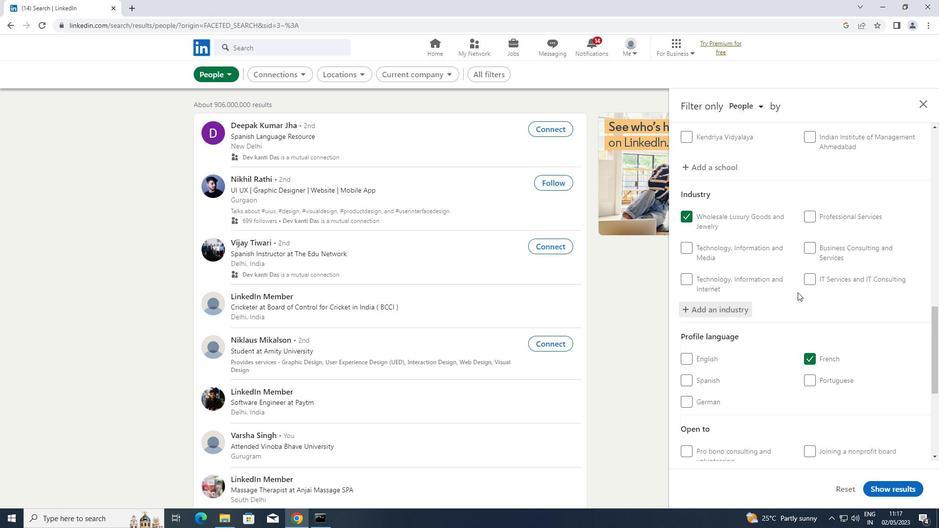 
Action: Mouse moved to (797, 292)
Screenshot: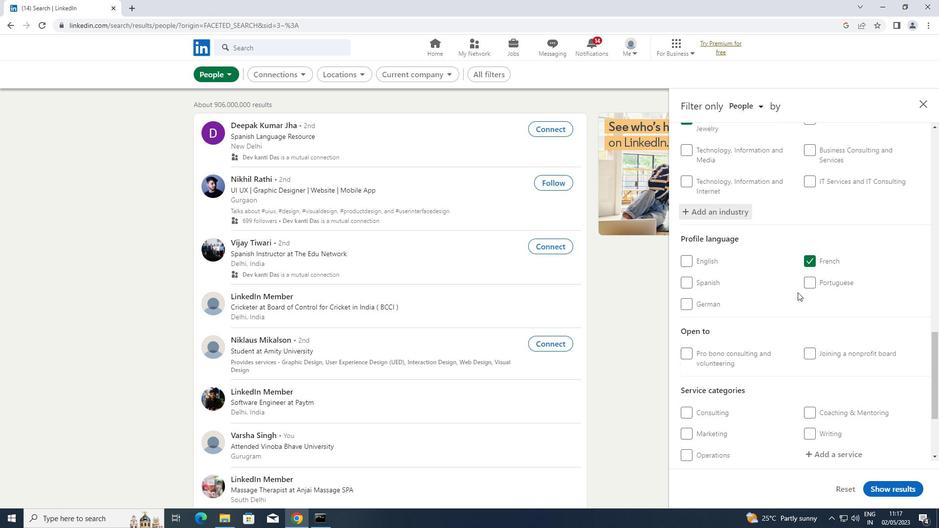 
Action: Mouse scrolled (797, 292) with delta (0, 0)
Screenshot: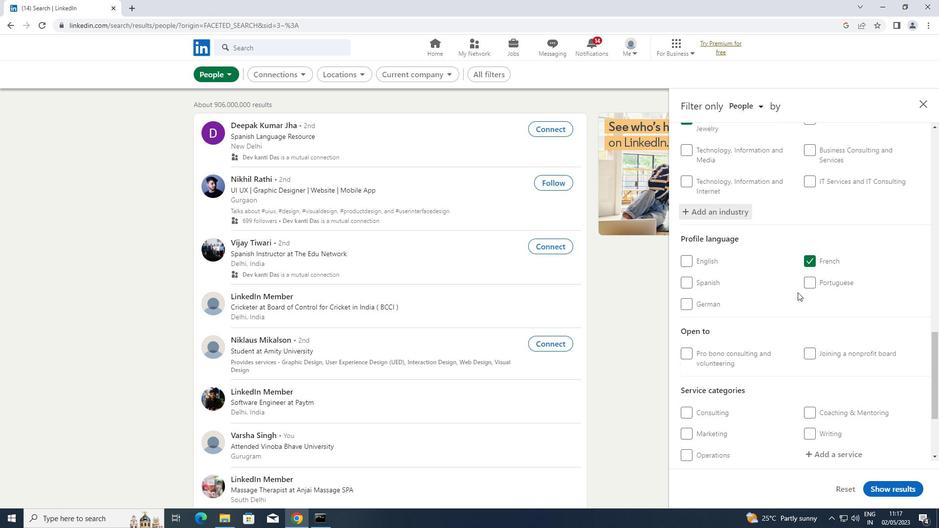 
Action: Mouse moved to (827, 303)
Screenshot: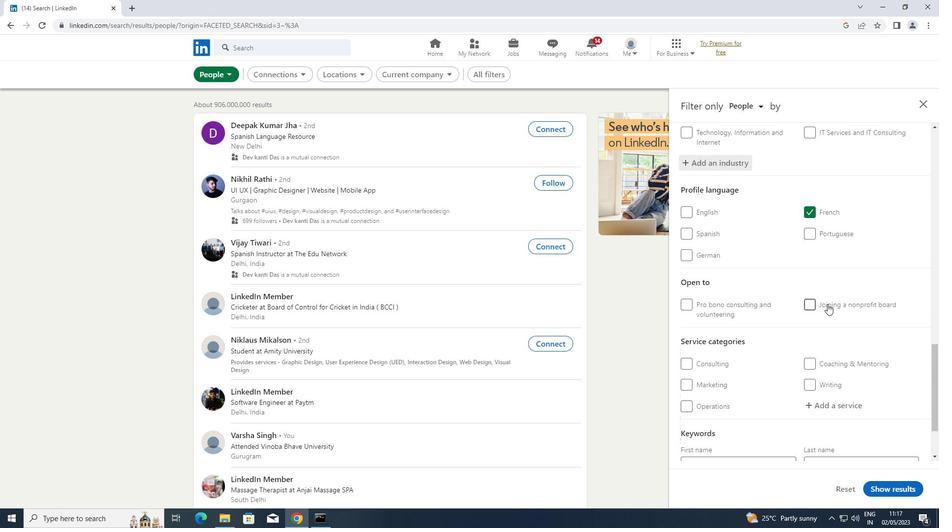 
Action: Mouse scrolled (827, 303) with delta (0, 0)
Screenshot: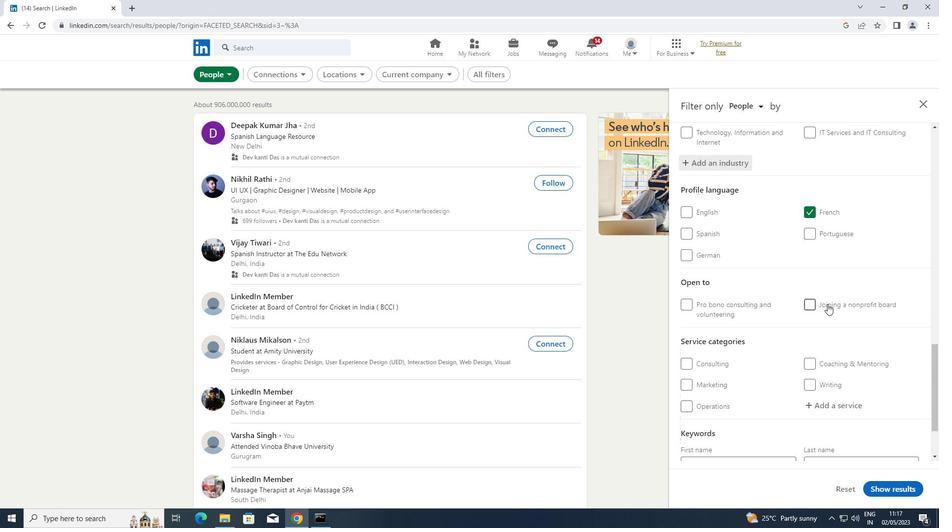 
Action: Mouse scrolled (827, 303) with delta (0, 0)
Screenshot: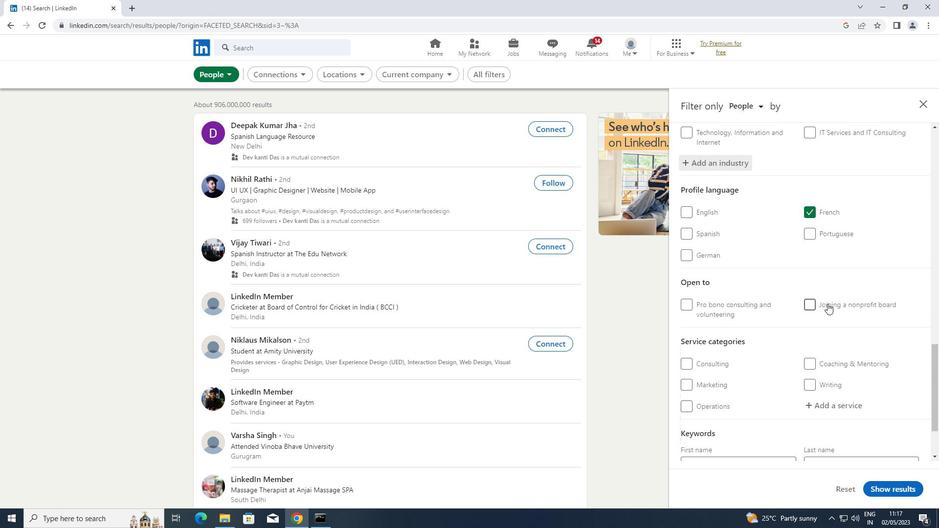 
Action: Mouse scrolled (827, 303) with delta (0, 0)
Screenshot: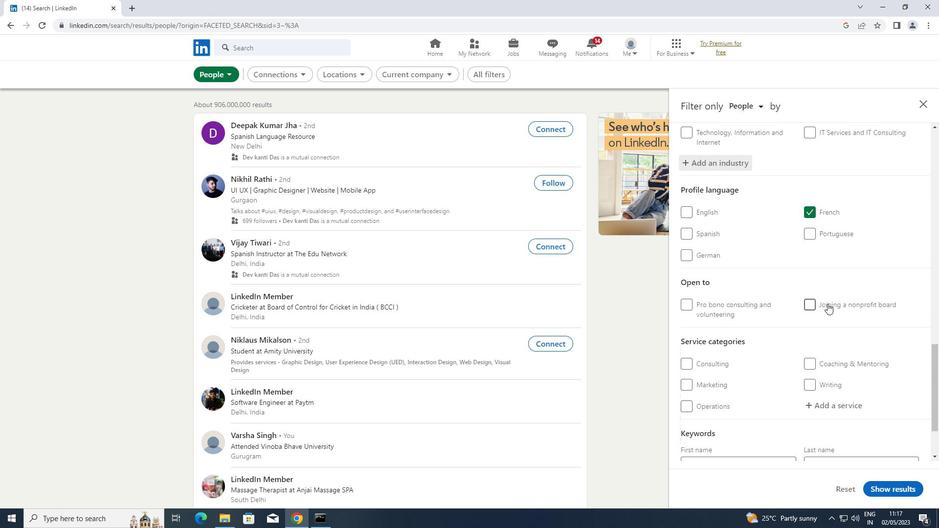 
Action: Mouse moved to (828, 321)
Screenshot: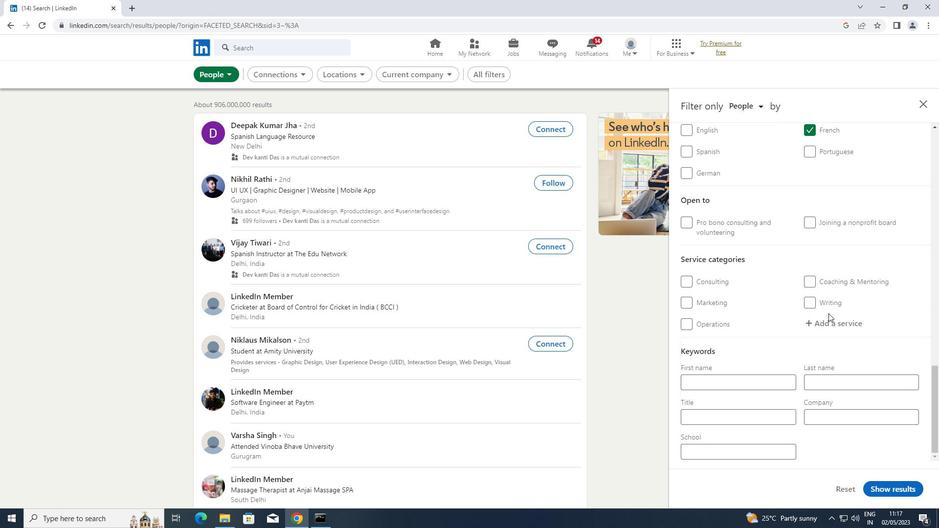 
Action: Mouse pressed left at (828, 321)
Screenshot: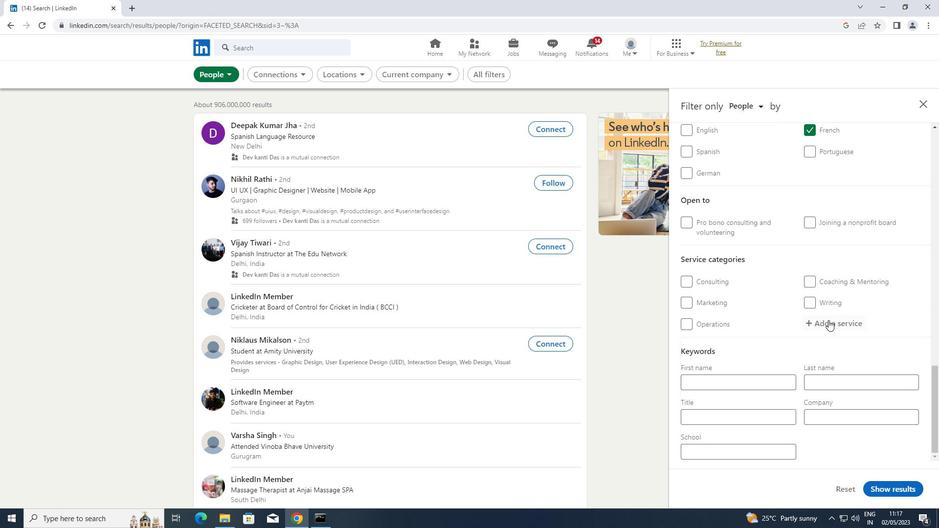 
Action: Mouse moved to (827, 322)
Screenshot: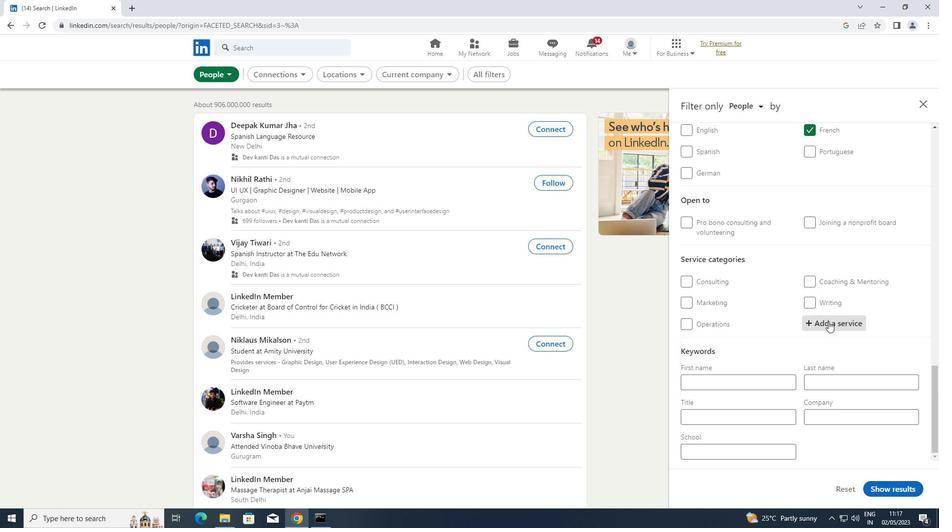 
Action: Key pressed <Key.shift>LABOR
Screenshot: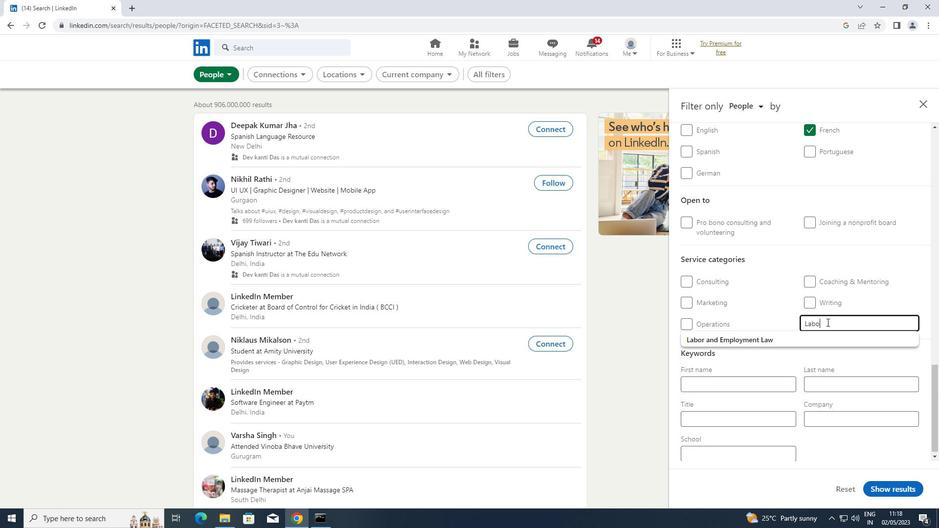 
Action: Mouse moved to (768, 342)
Screenshot: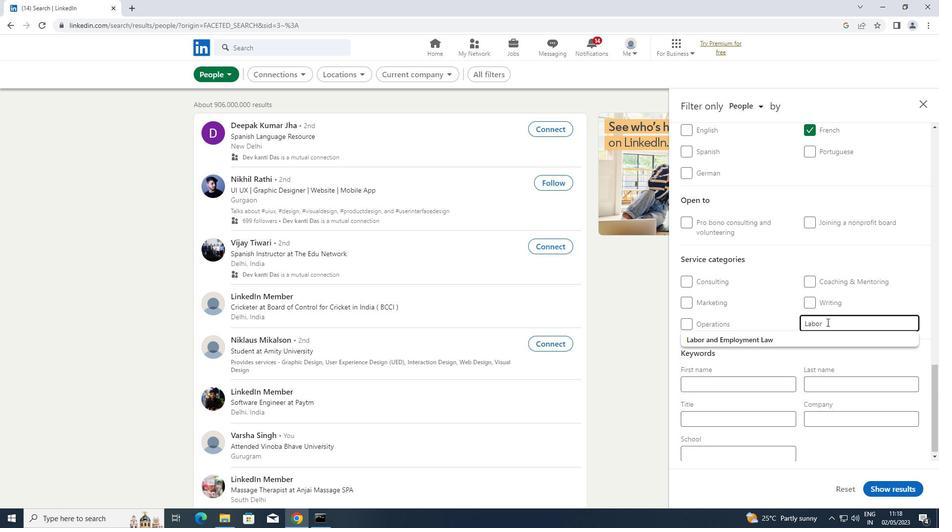 
Action: Mouse pressed left at (768, 342)
Screenshot: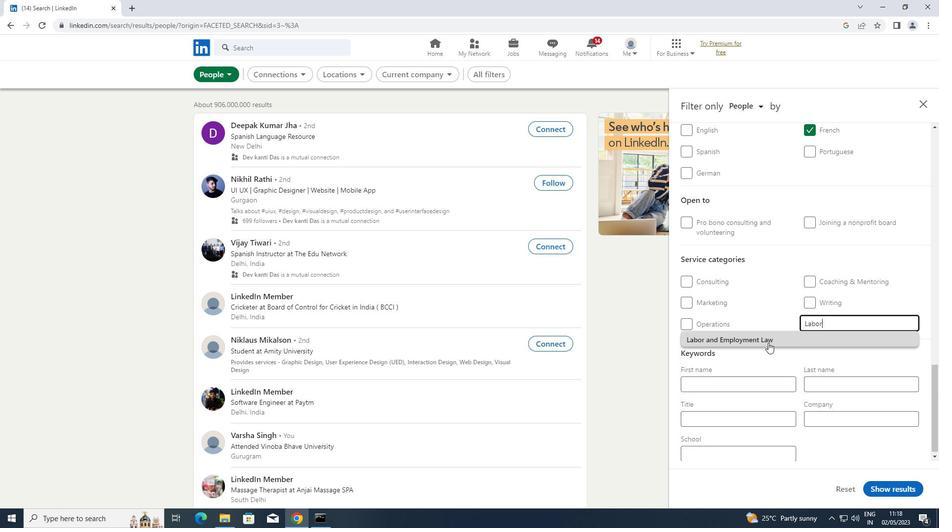 
Action: Mouse moved to (733, 433)
Screenshot: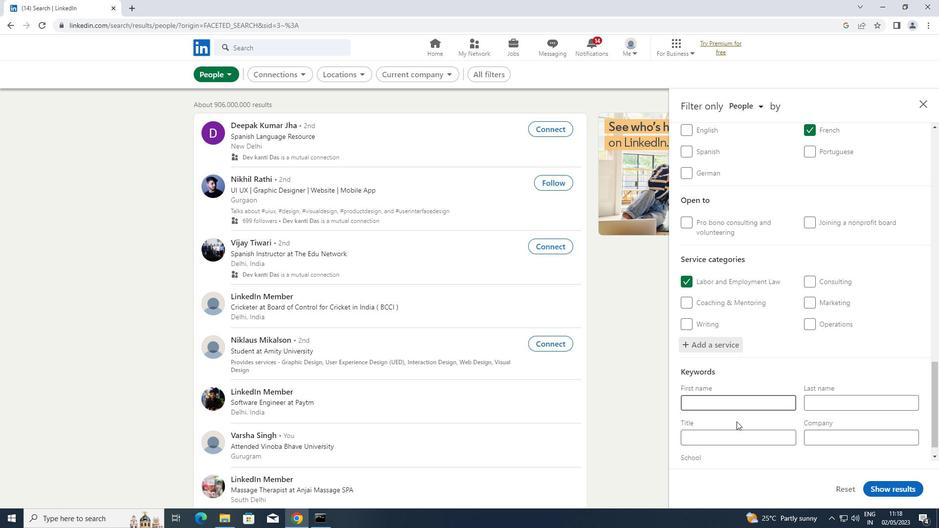
Action: Mouse pressed left at (733, 433)
Screenshot: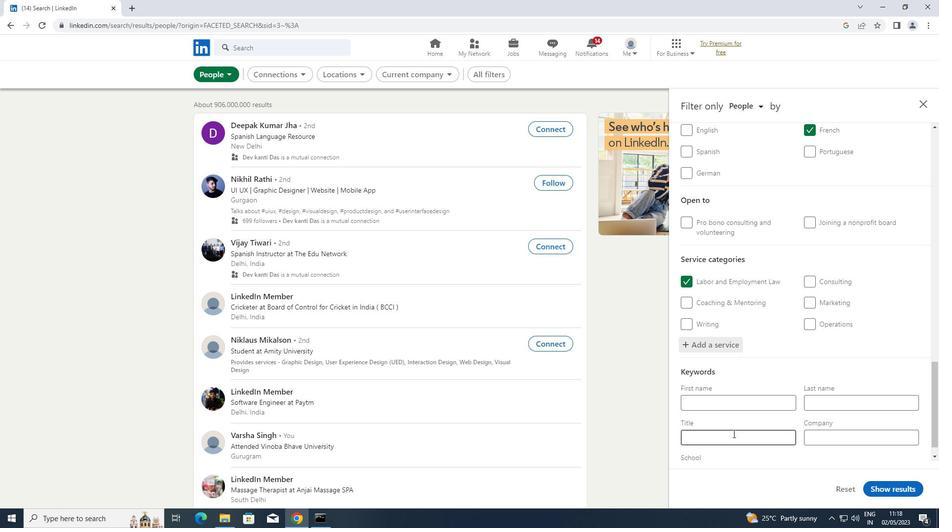 
Action: Key pressed <Key.shift>CHIEF<Key.space><Key.shift>PEOPLE<Key.space><Key.shift>OFFICER
Screenshot: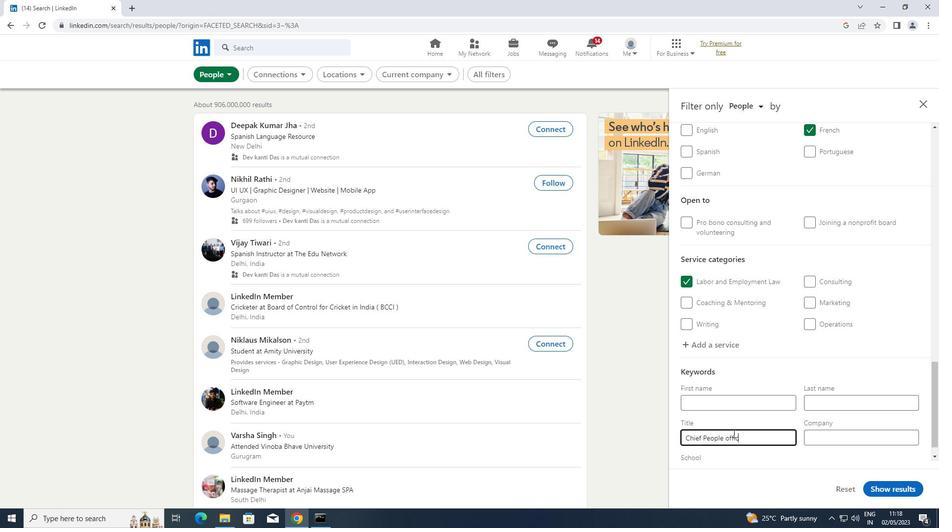 
Action: Mouse moved to (883, 484)
Screenshot: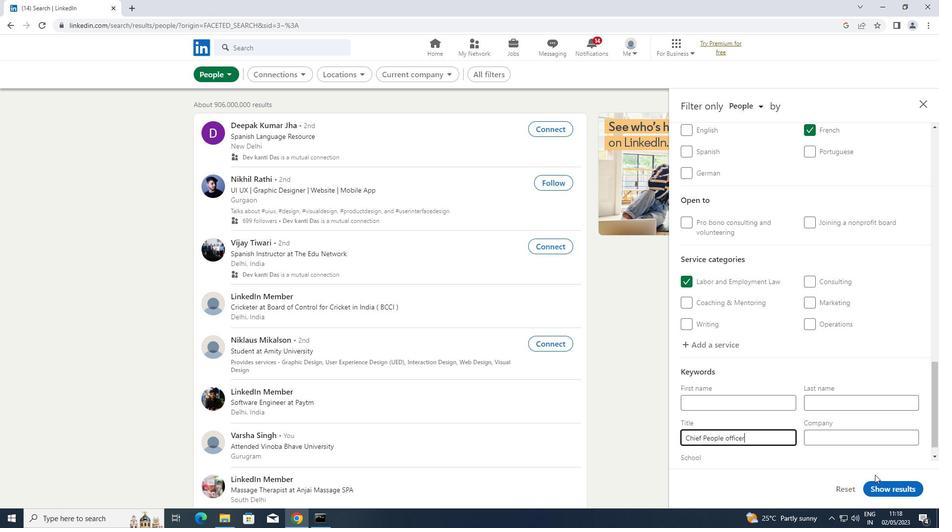 
Action: Mouse pressed left at (883, 484)
Screenshot: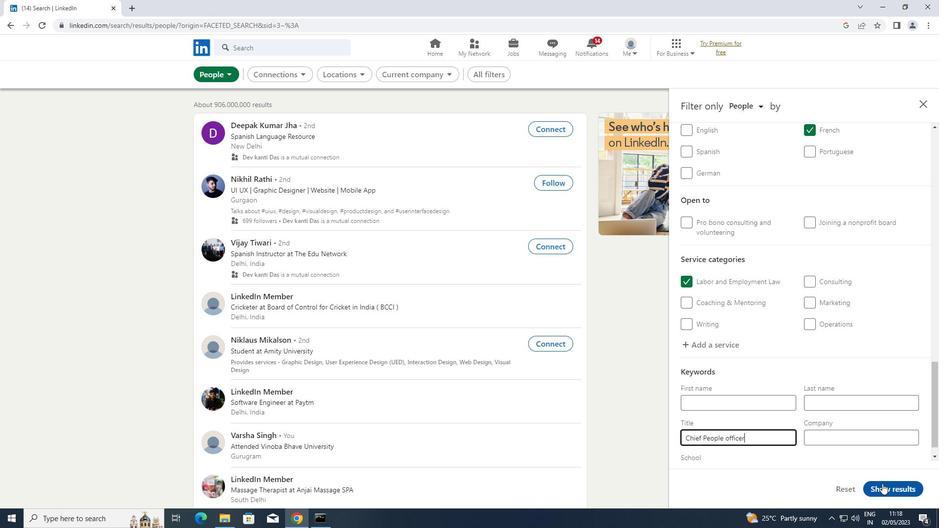 
